 Task: Add an event with the title Interview with AmanA, date '2023/10/06', time 8:30 AM to 10:30 AMand add a description: Develop and implement strategies to minimize or eliminate identified risks. This may involve various approaches such as risk avoidance.Select event color  Tomato . Add location for the event as: Perth, Australia, logged in from the account softage.4@softage.netand send the event invitation to softage.8@softage.net and softage.9@softage.net. Set a reminder for the event Doesn't repeat
Action: Mouse moved to (95, 119)
Screenshot: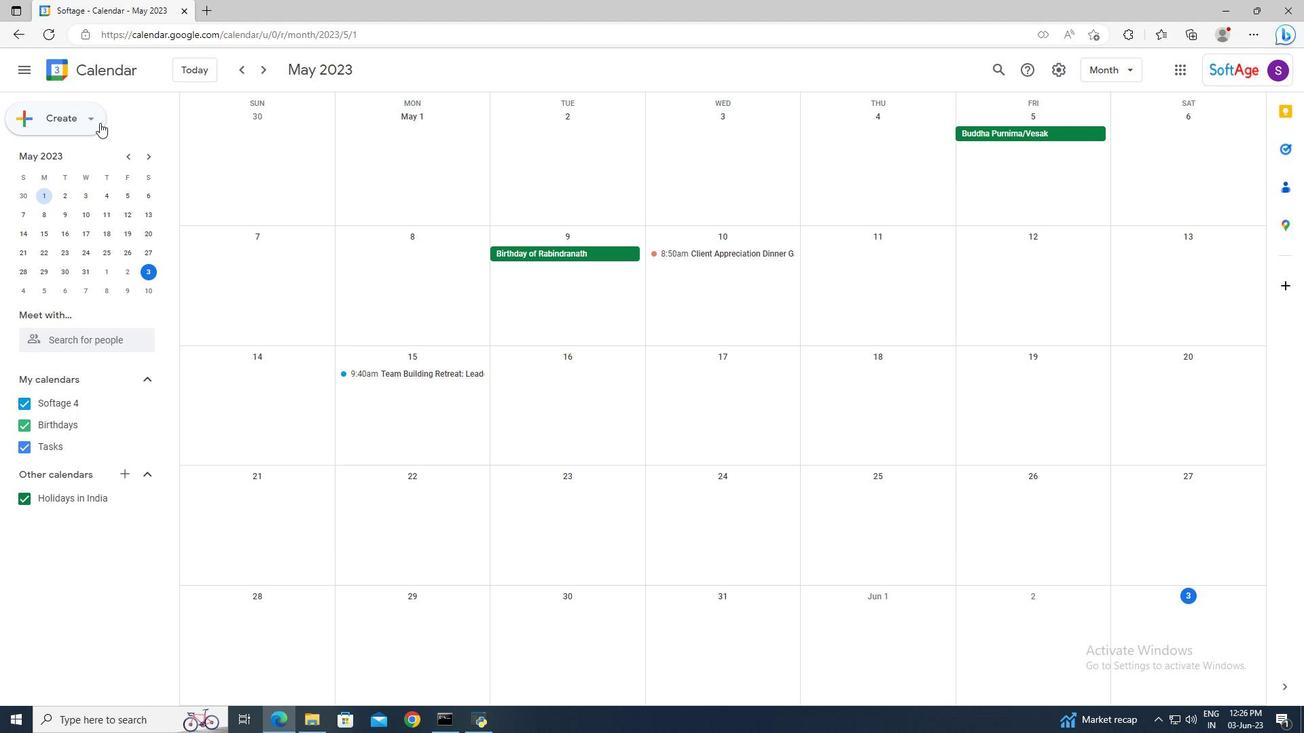 
Action: Mouse pressed left at (95, 119)
Screenshot: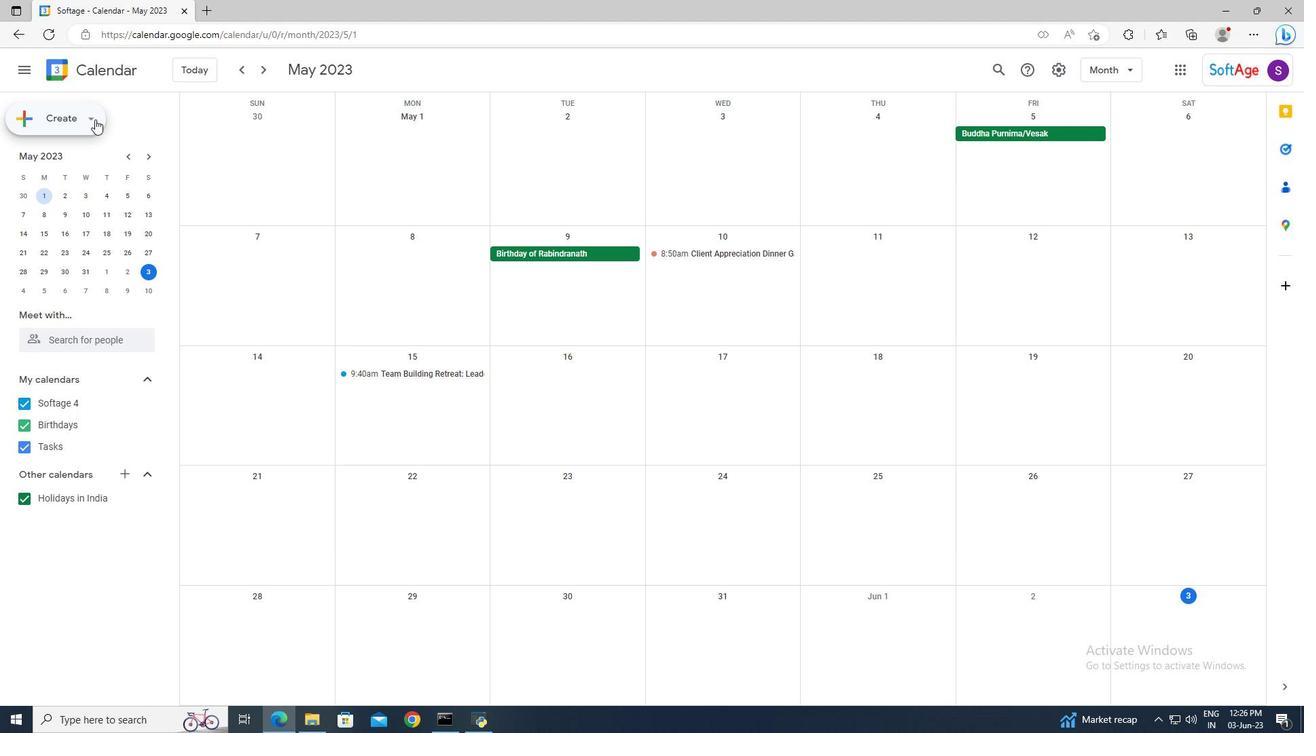 
Action: Mouse moved to (93, 150)
Screenshot: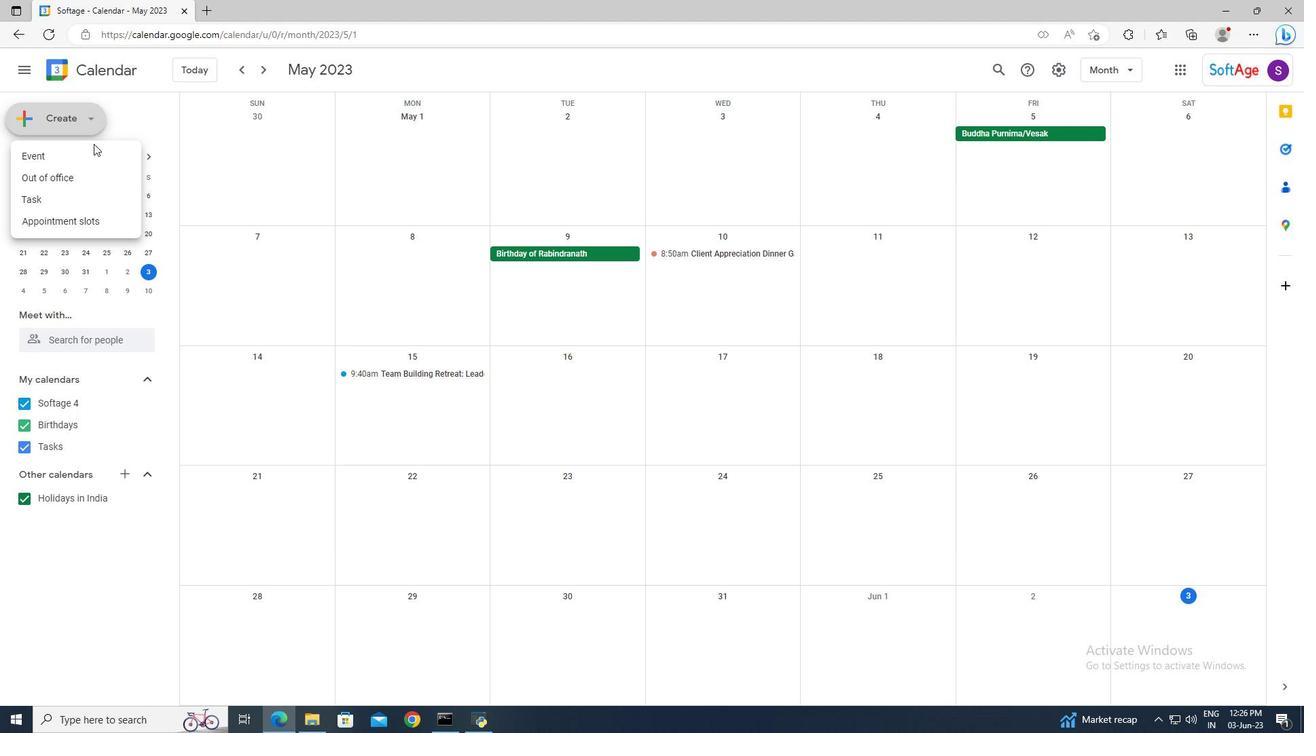 
Action: Mouse pressed left at (93, 150)
Screenshot: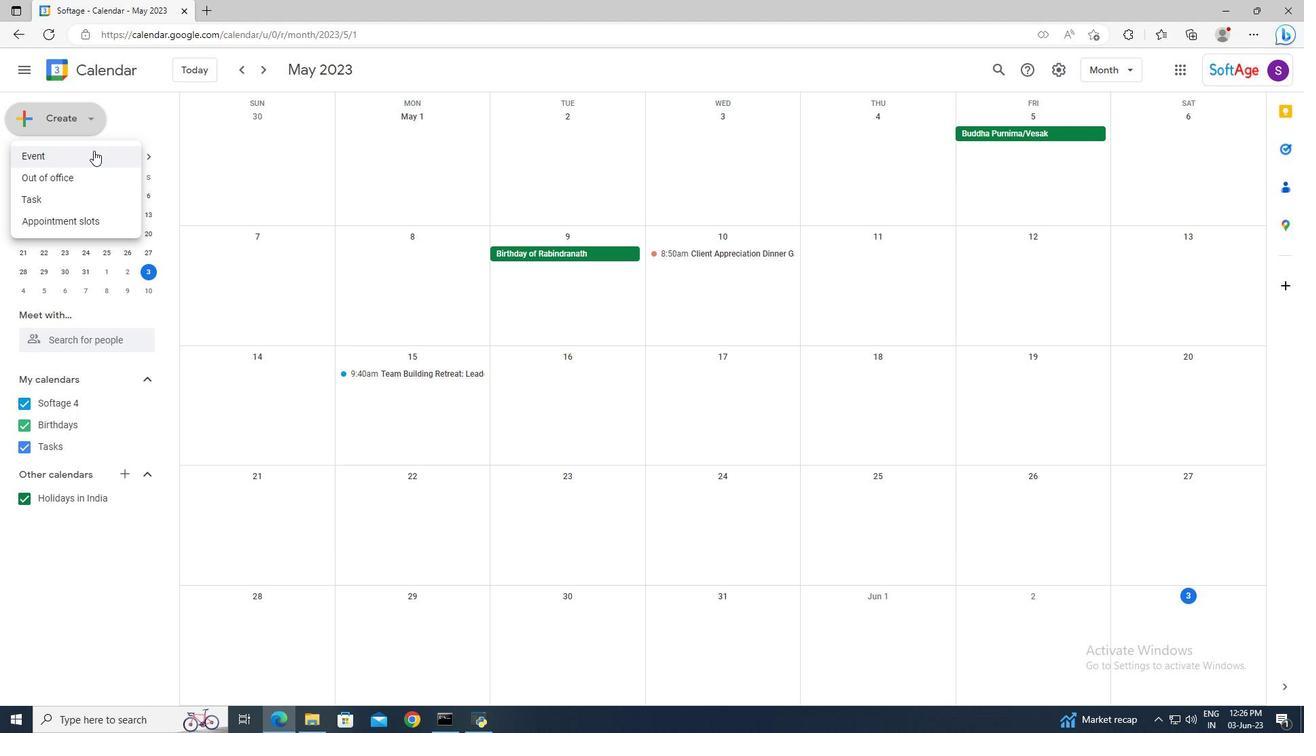 
Action: Mouse moved to (217, 460)
Screenshot: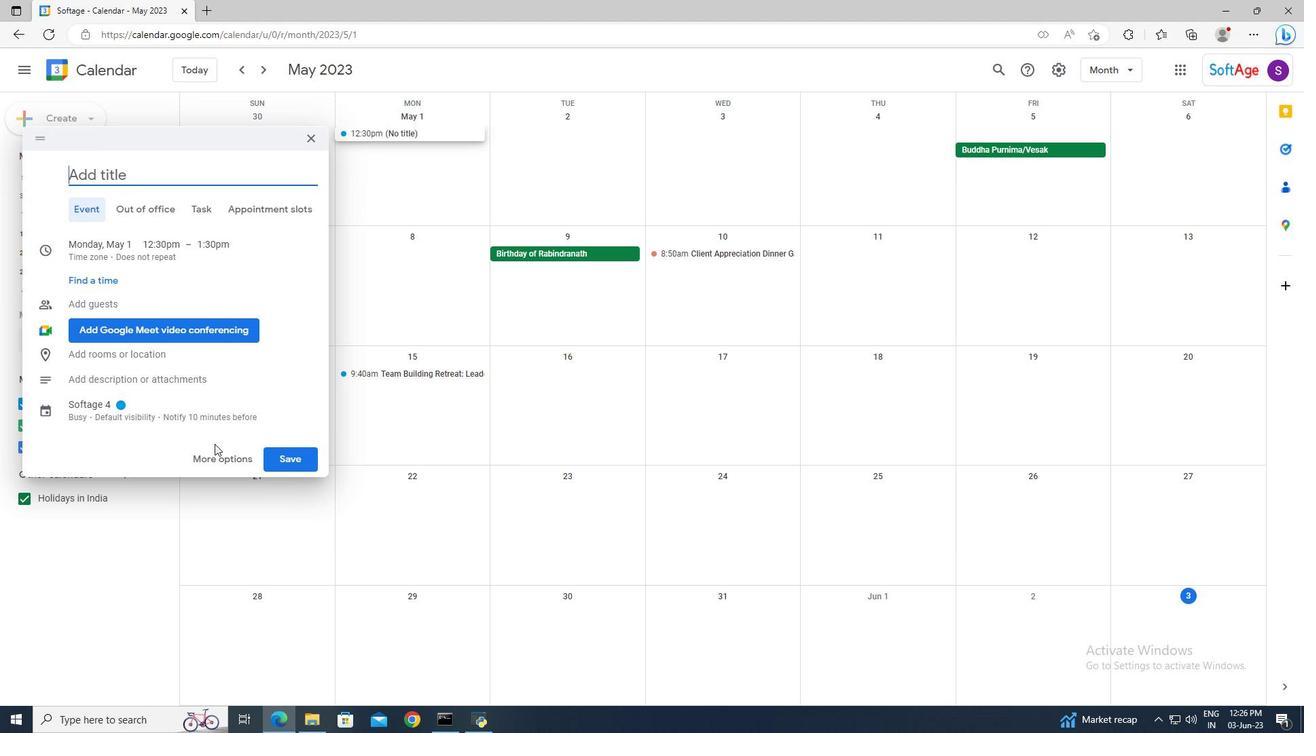 
Action: Mouse pressed left at (217, 460)
Screenshot: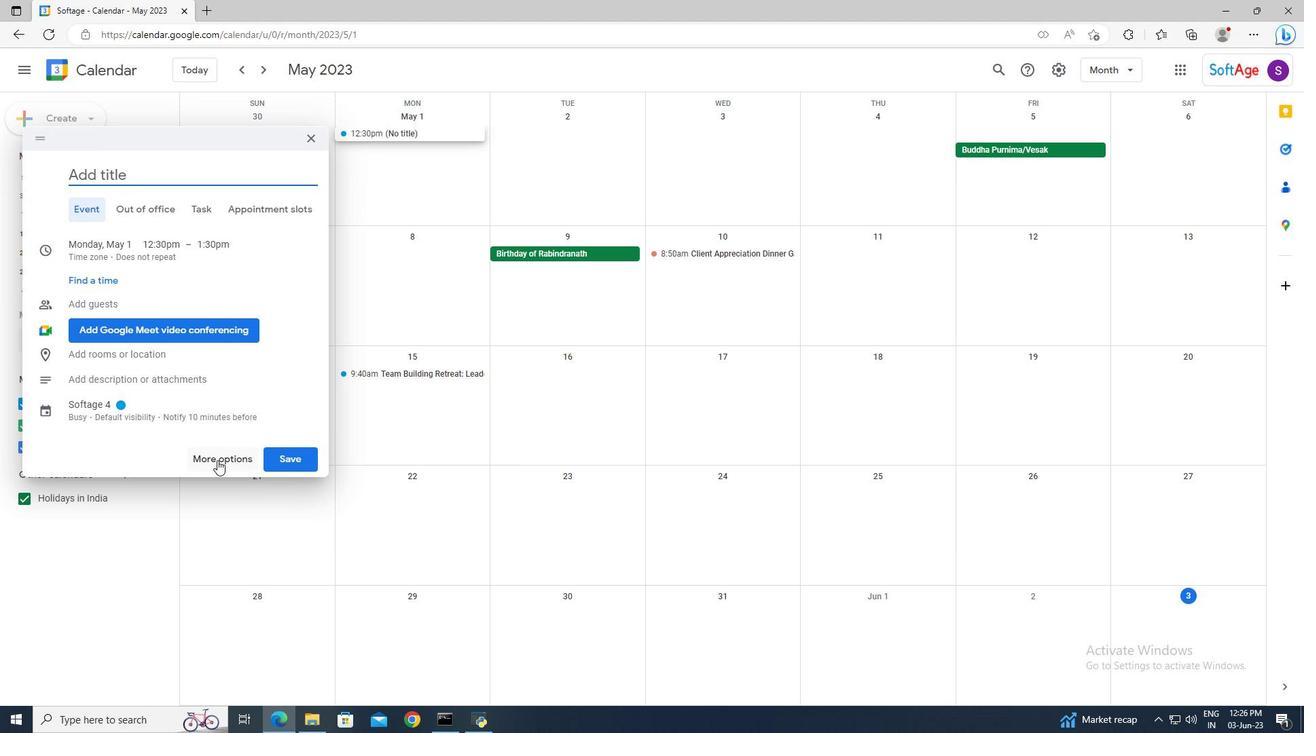 
Action: Mouse moved to (180, 76)
Screenshot: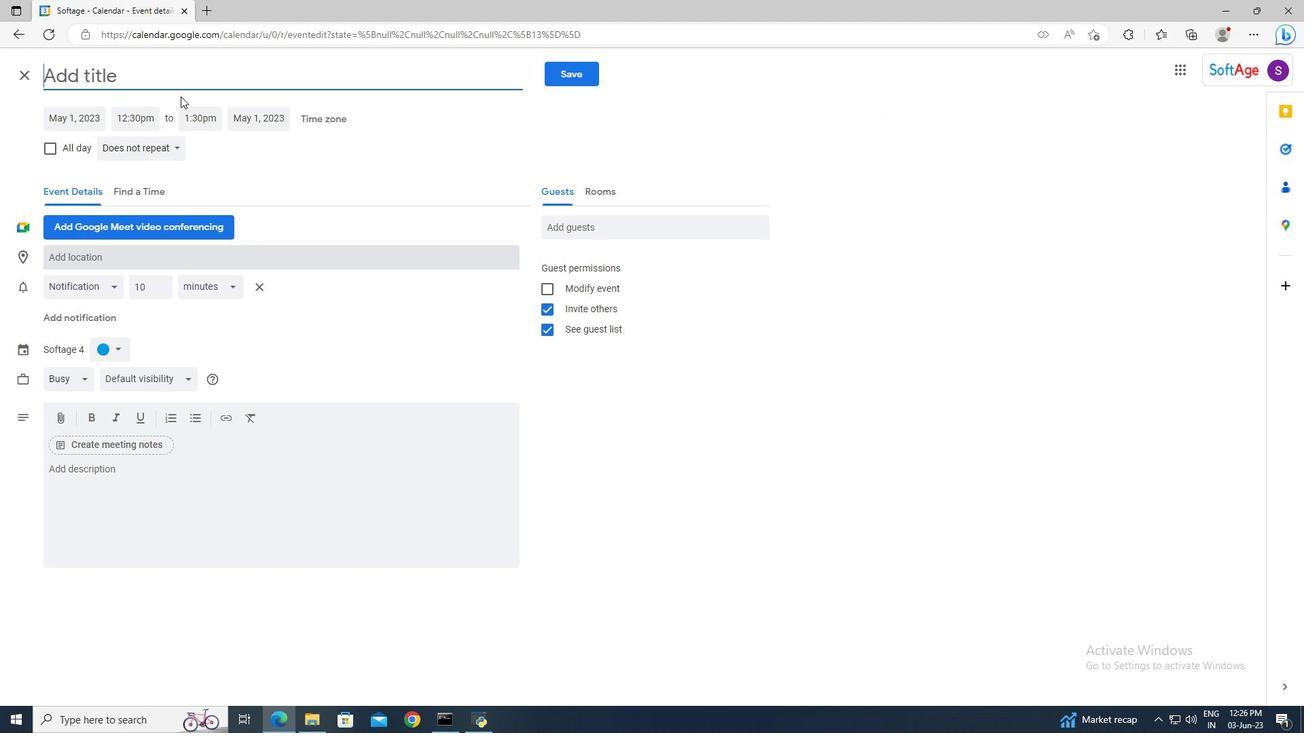 
Action: Mouse pressed left at (180, 76)
Screenshot: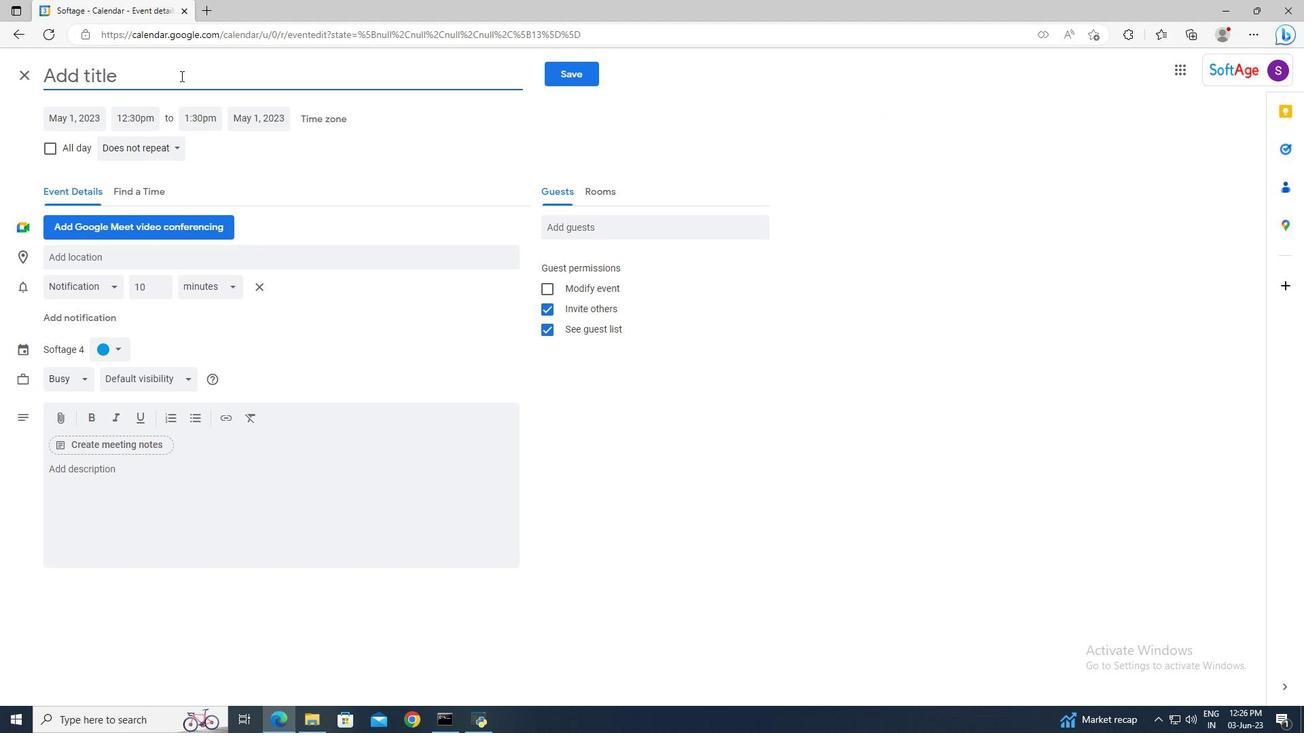 
Action: Key pressed <Key.shift>Interview<Key.space>with<Key.space><Key.shift>Aman<Key.shift>A
Screenshot: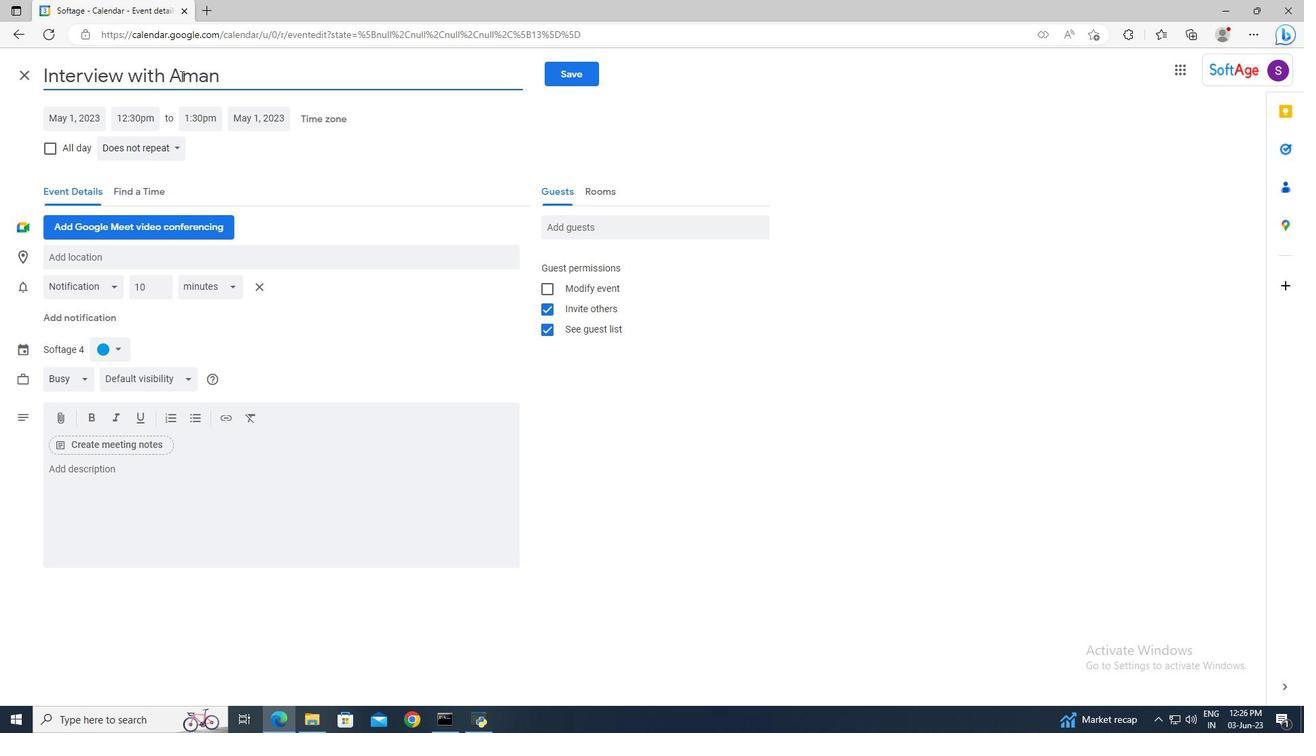 
Action: Mouse moved to (94, 120)
Screenshot: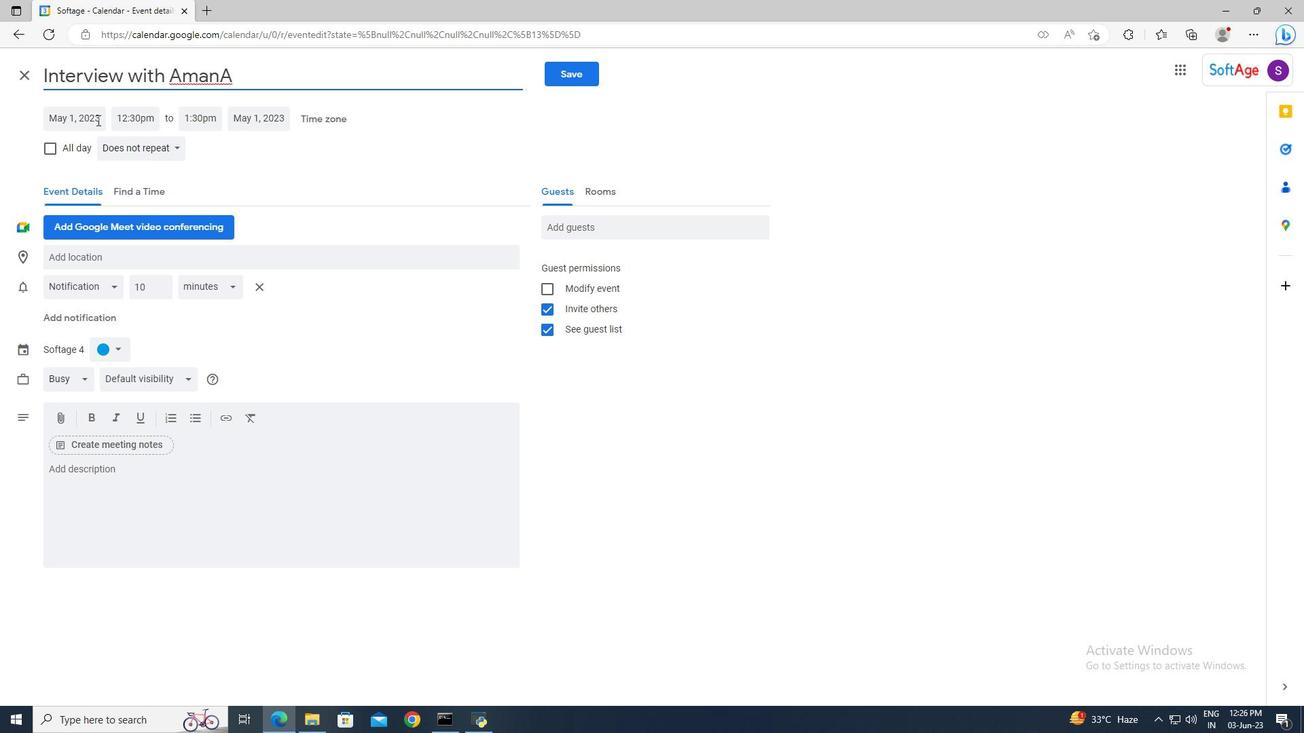 
Action: Mouse pressed left at (94, 120)
Screenshot: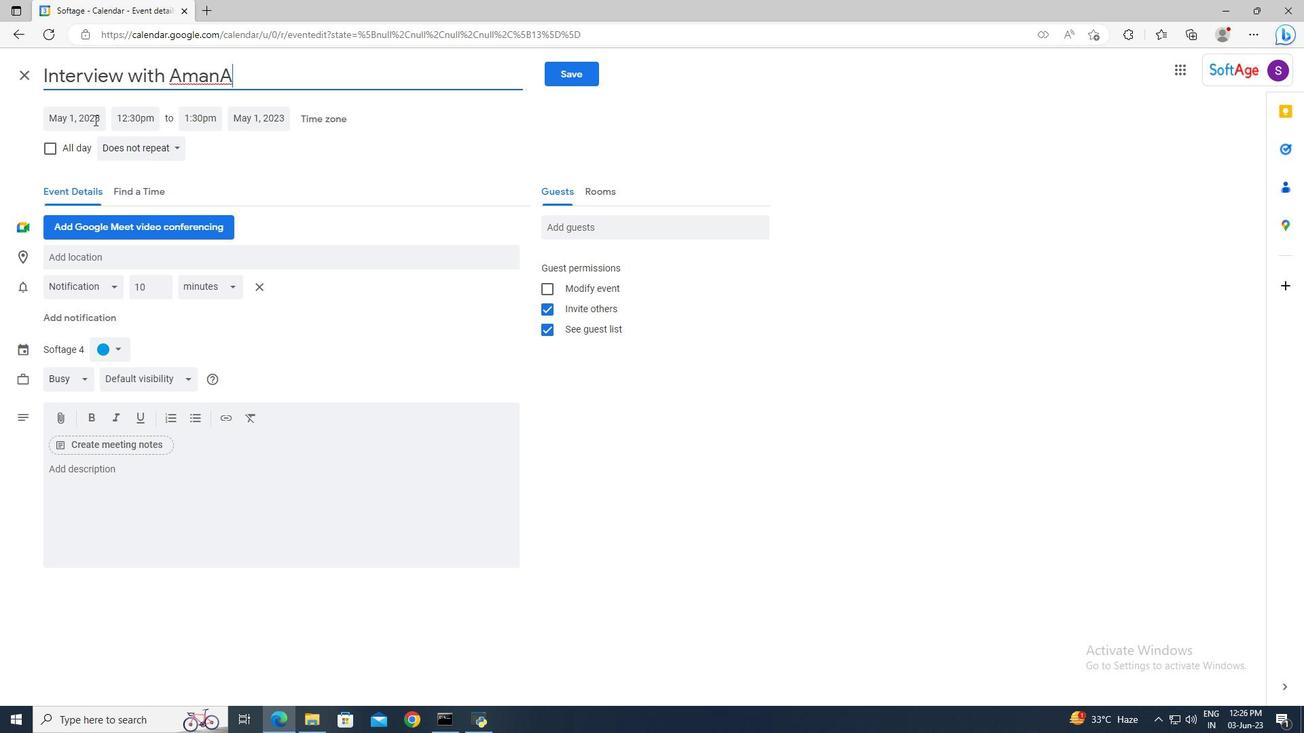 
Action: Mouse moved to (218, 147)
Screenshot: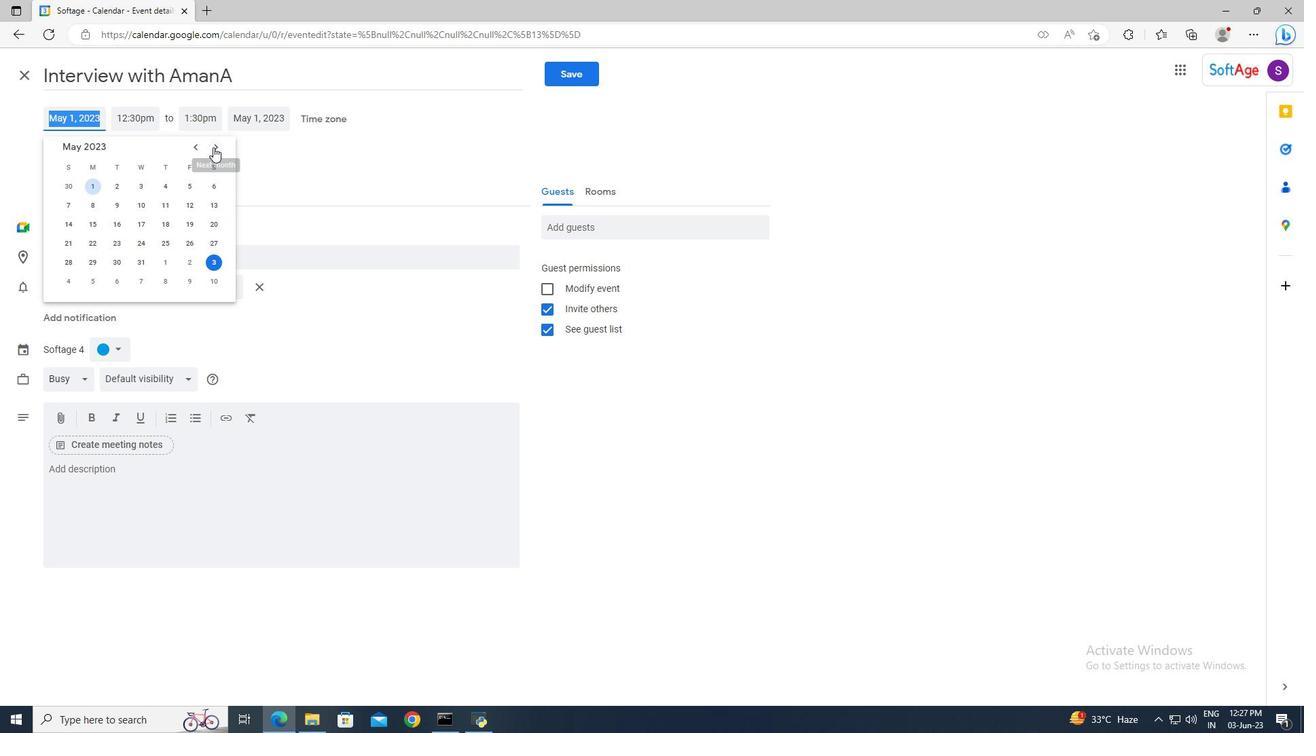
Action: Mouse pressed left at (218, 147)
Screenshot: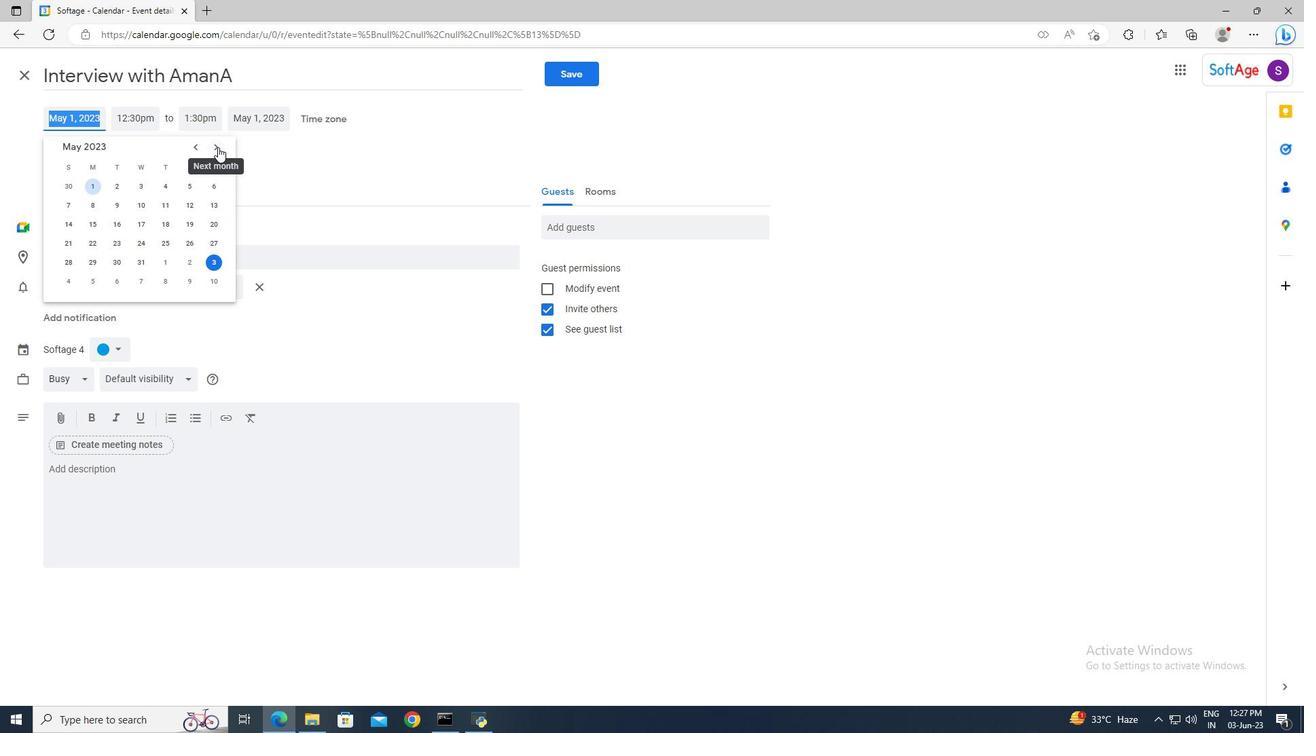 
Action: Mouse pressed left at (218, 147)
Screenshot: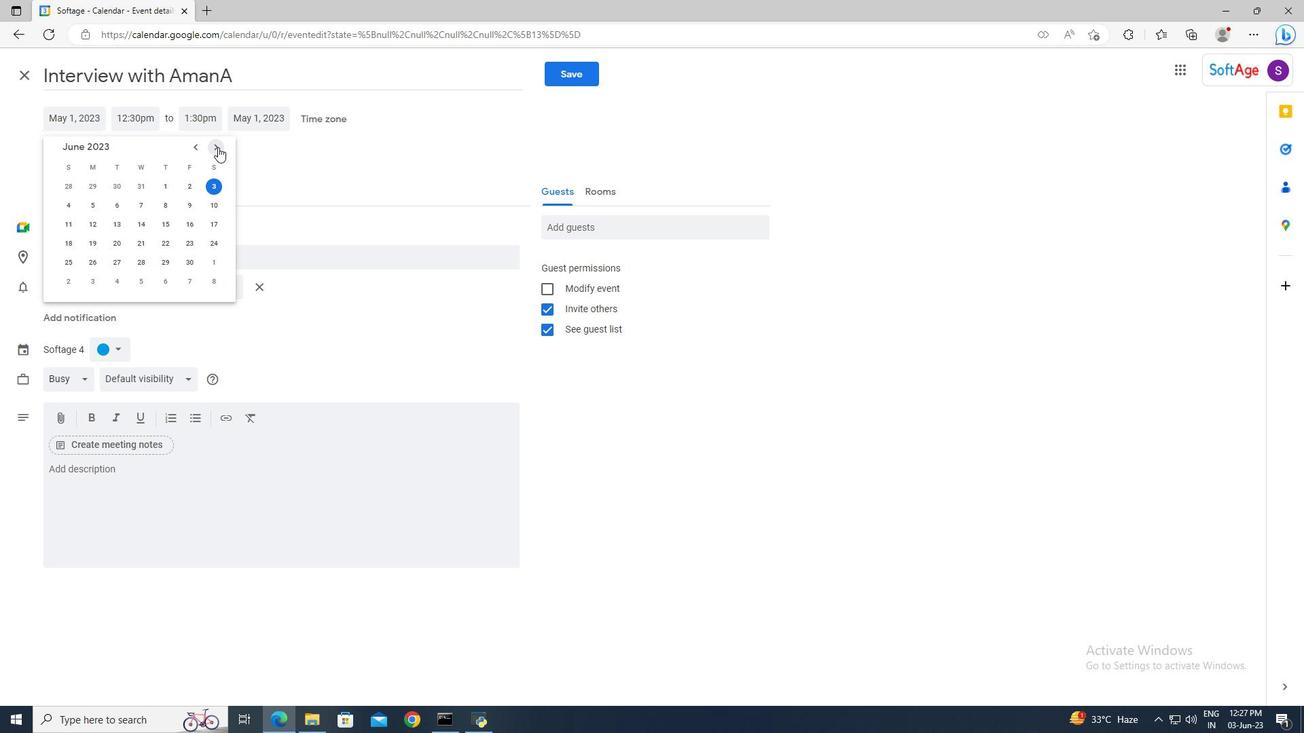 
Action: Mouse pressed left at (218, 147)
Screenshot: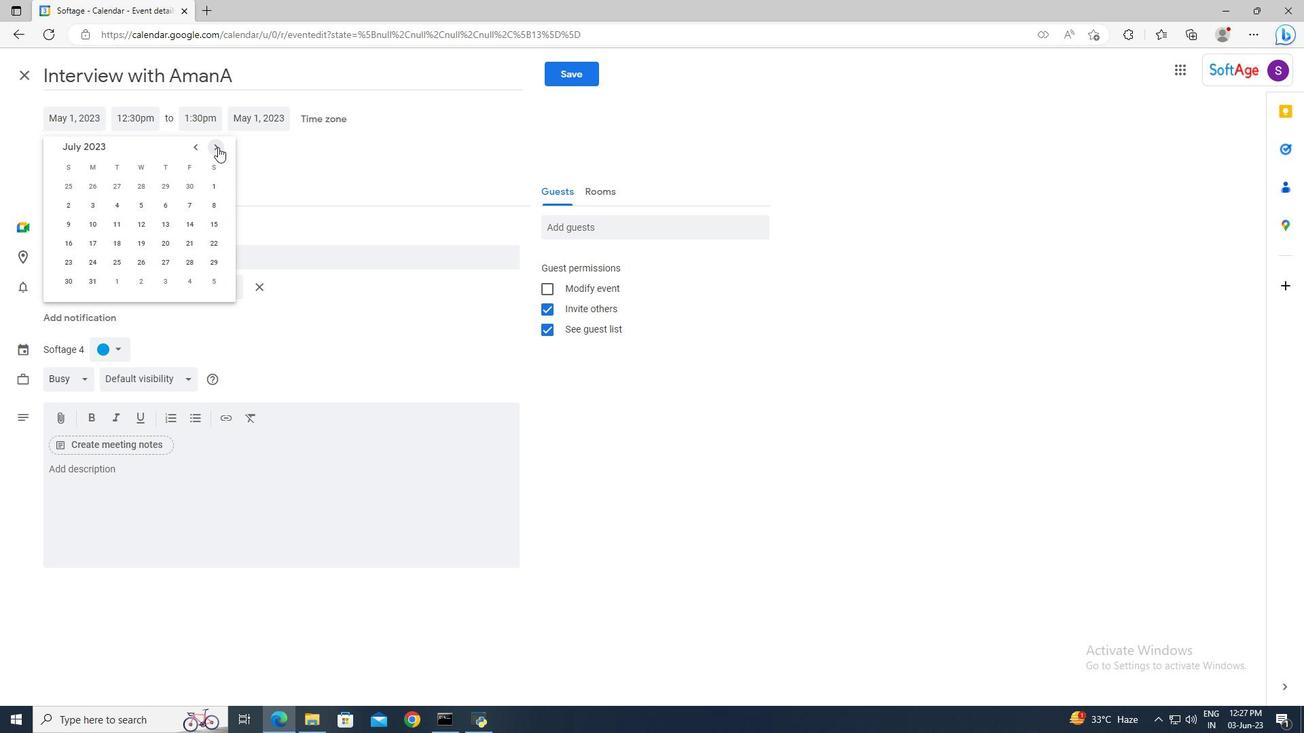 
Action: Mouse pressed left at (218, 147)
Screenshot: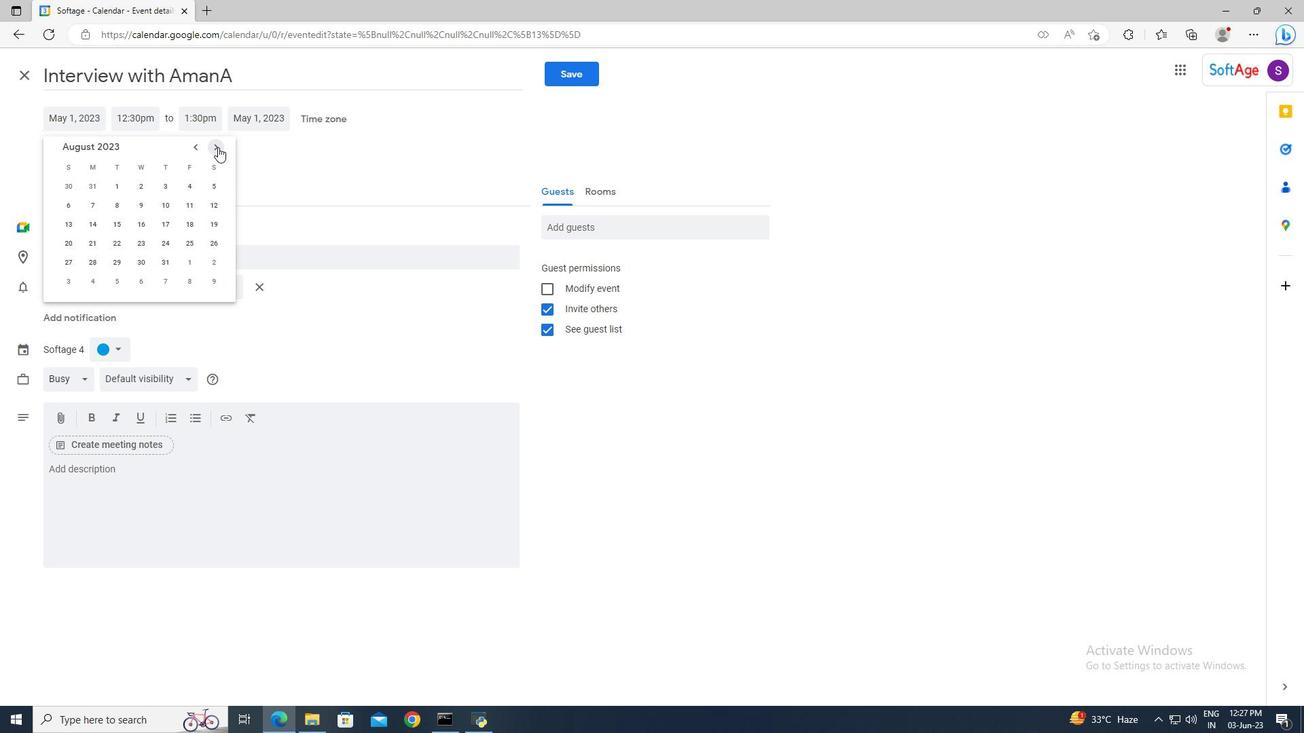 
Action: Mouse pressed left at (218, 147)
Screenshot: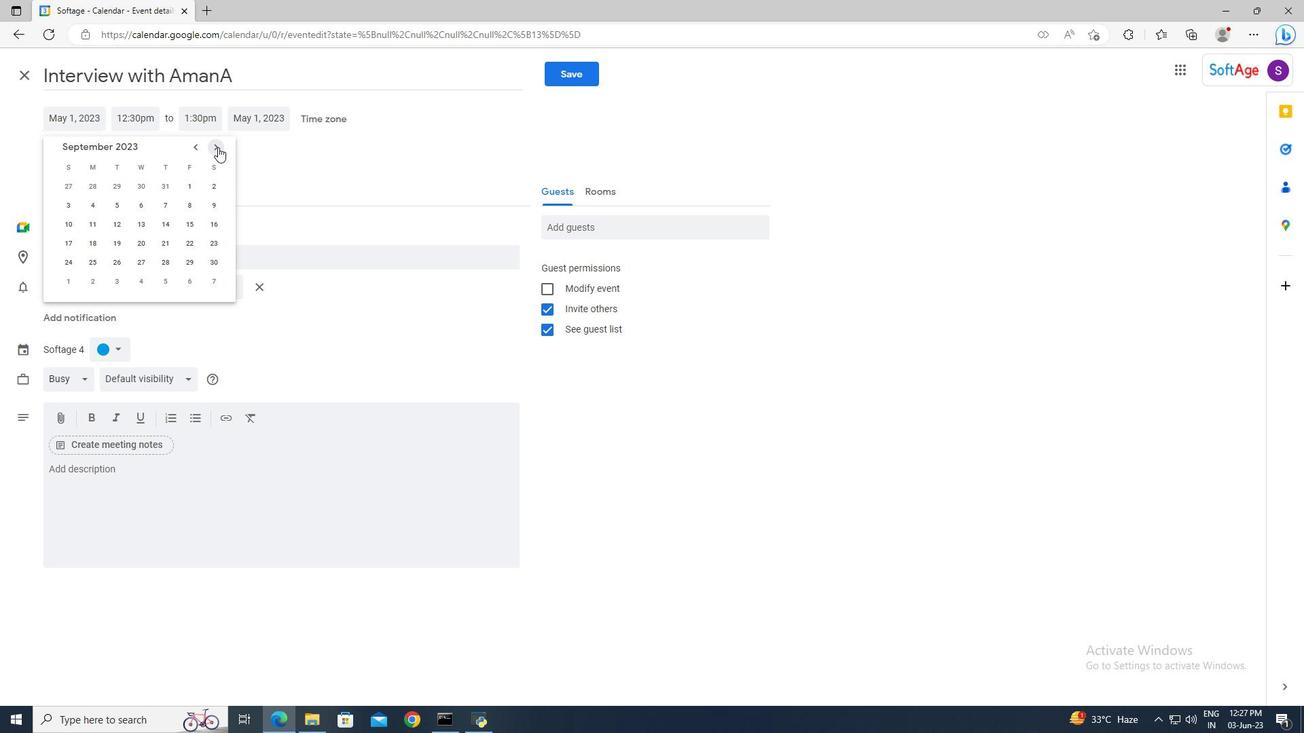 
Action: Mouse moved to (192, 182)
Screenshot: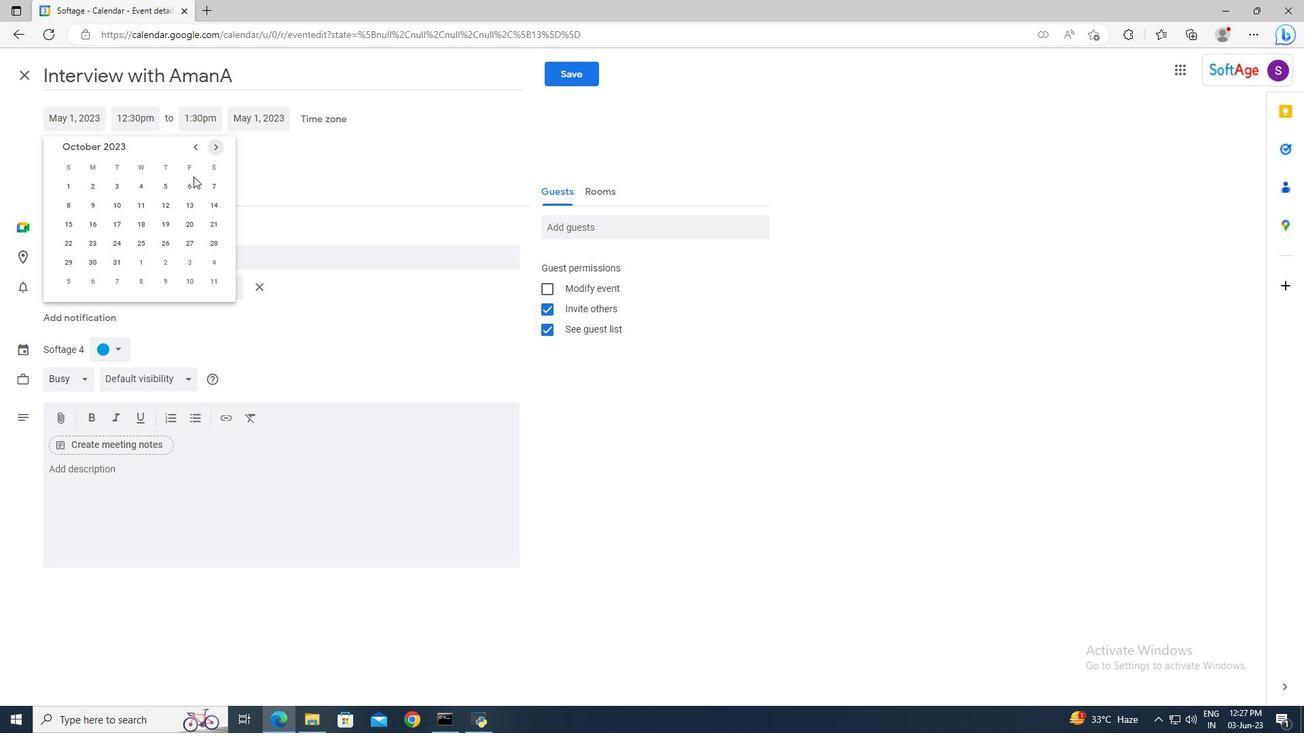 
Action: Mouse pressed left at (192, 182)
Screenshot: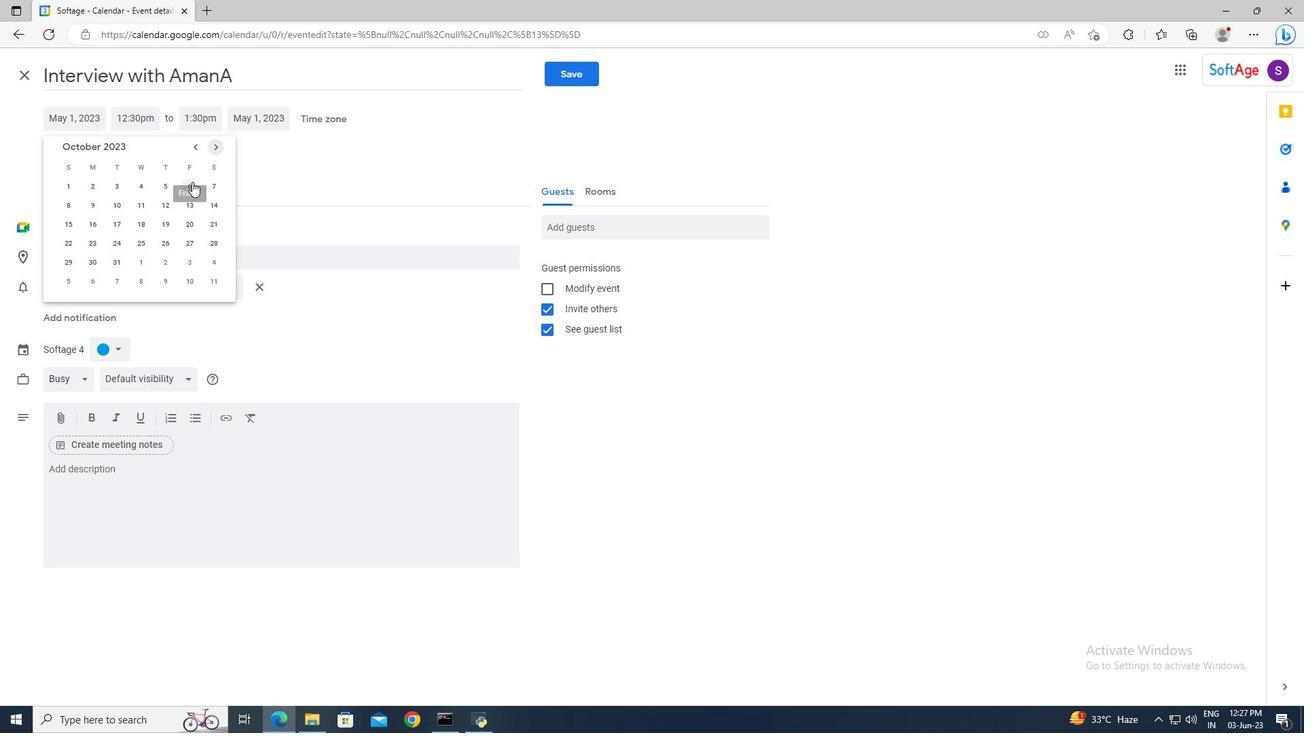 
Action: Mouse moved to (141, 116)
Screenshot: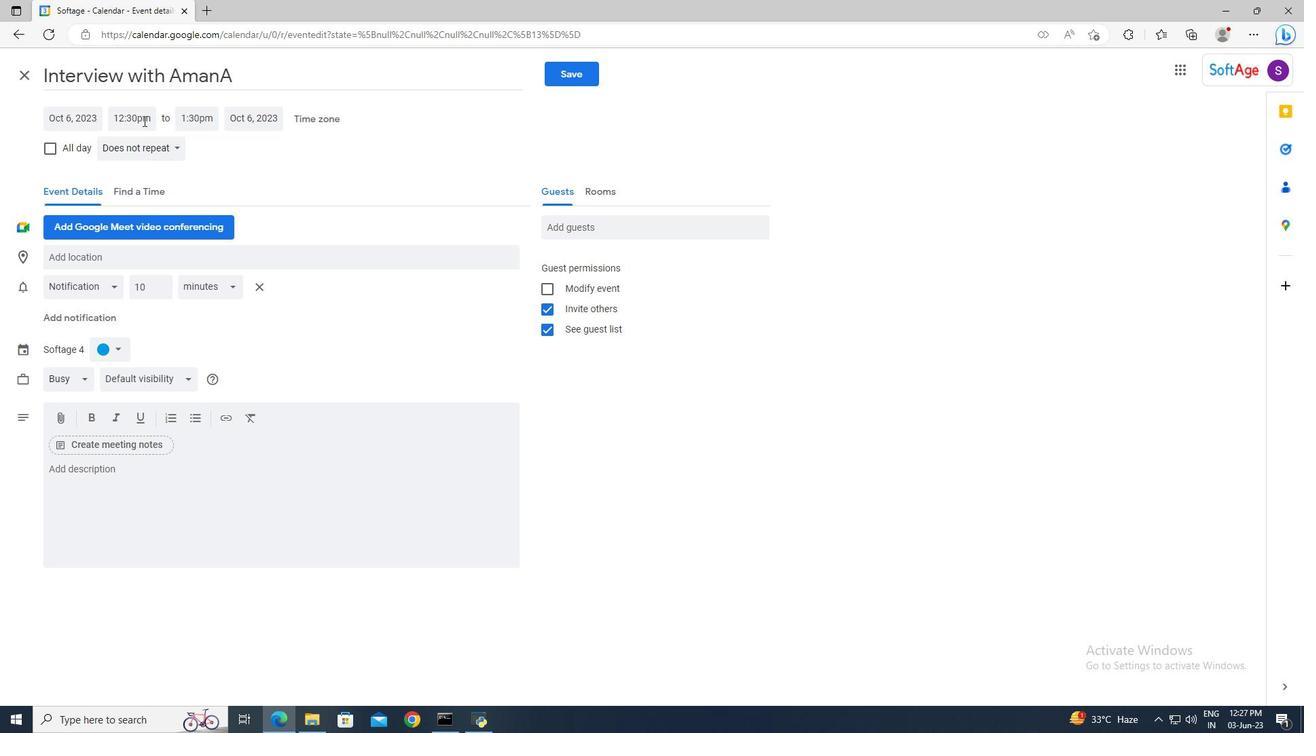 
Action: Mouse pressed left at (141, 116)
Screenshot: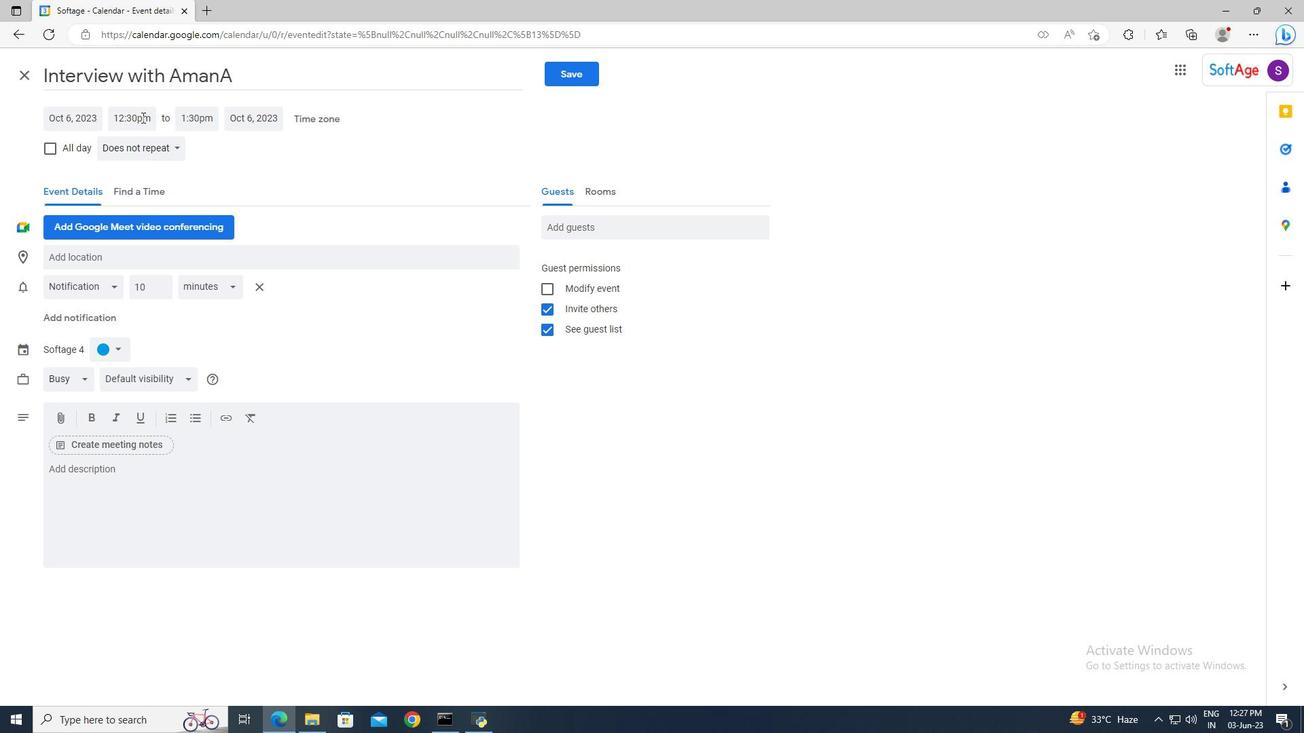 
Action: Key pressed 8<Key.shift>:30am<Key.enter><Key.tab>10<Key.shift>:30<Key.enter>
Screenshot: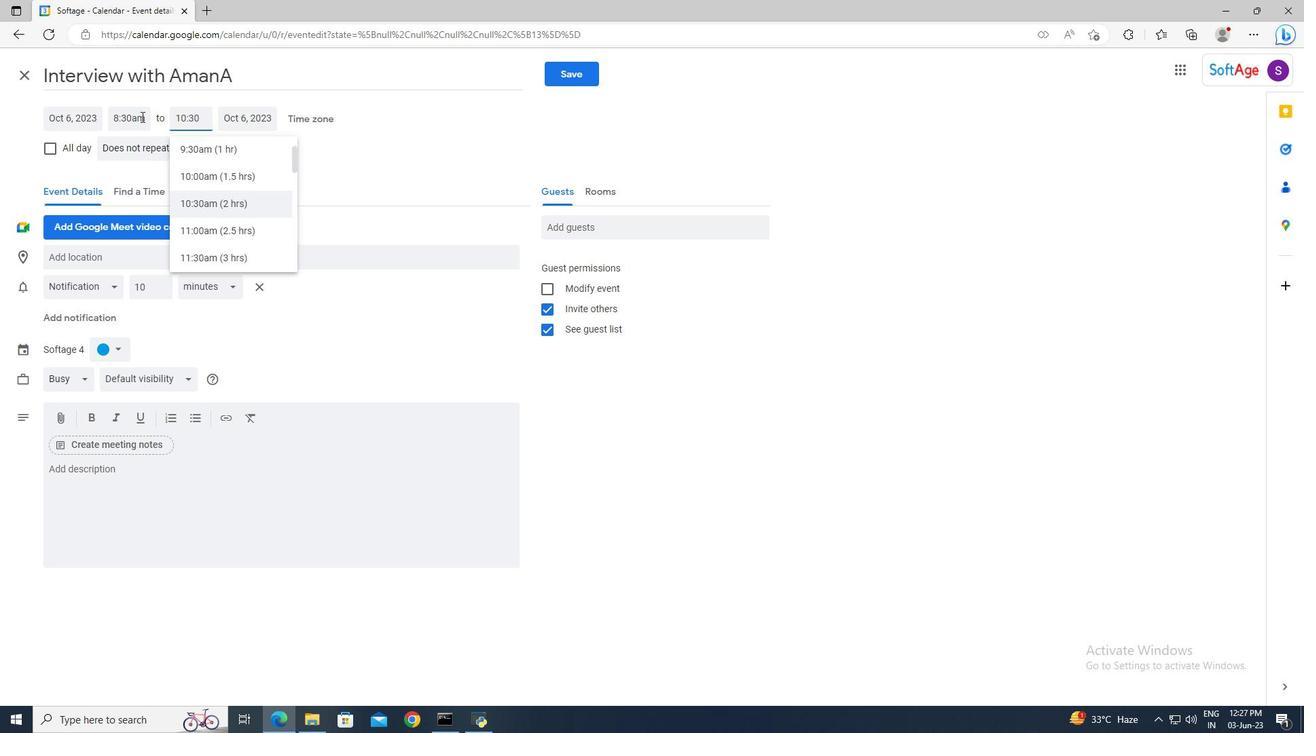 
Action: Mouse moved to (147, 475)
Screenshot: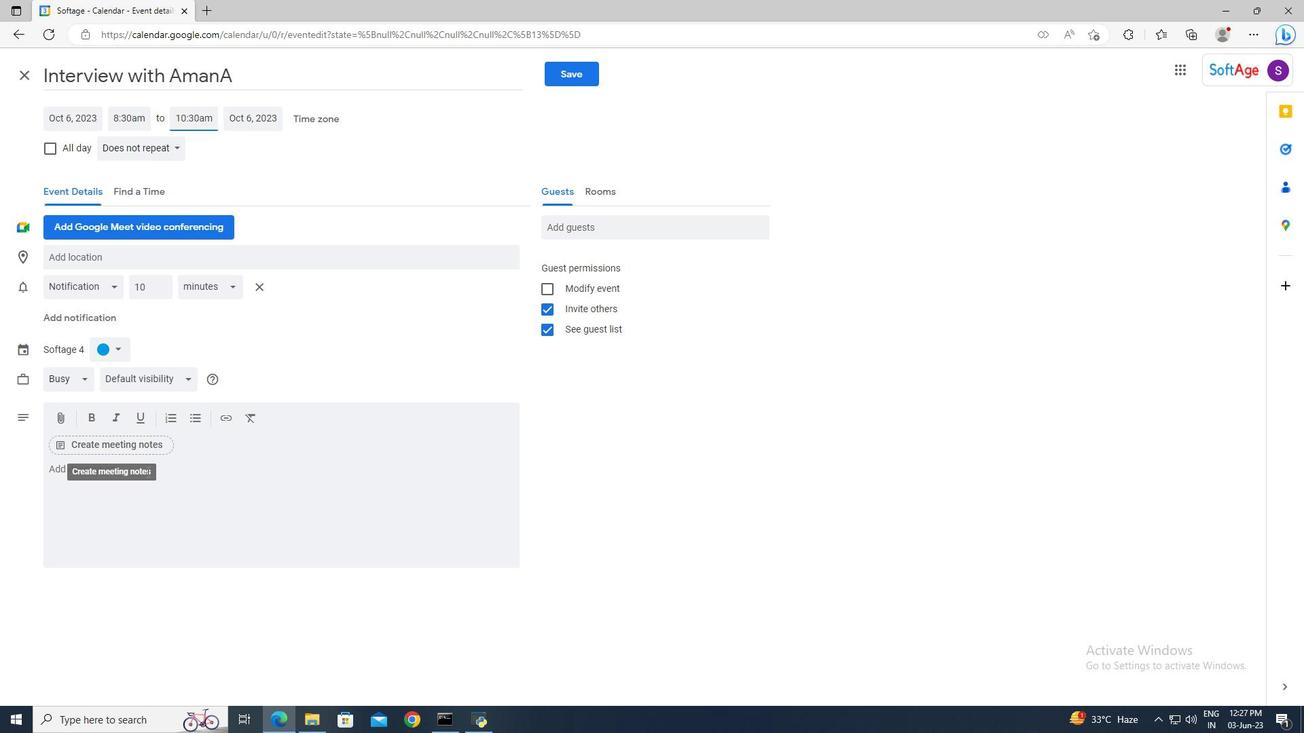 
Action: Mouse pressed left at (147, 475)
Screenshot: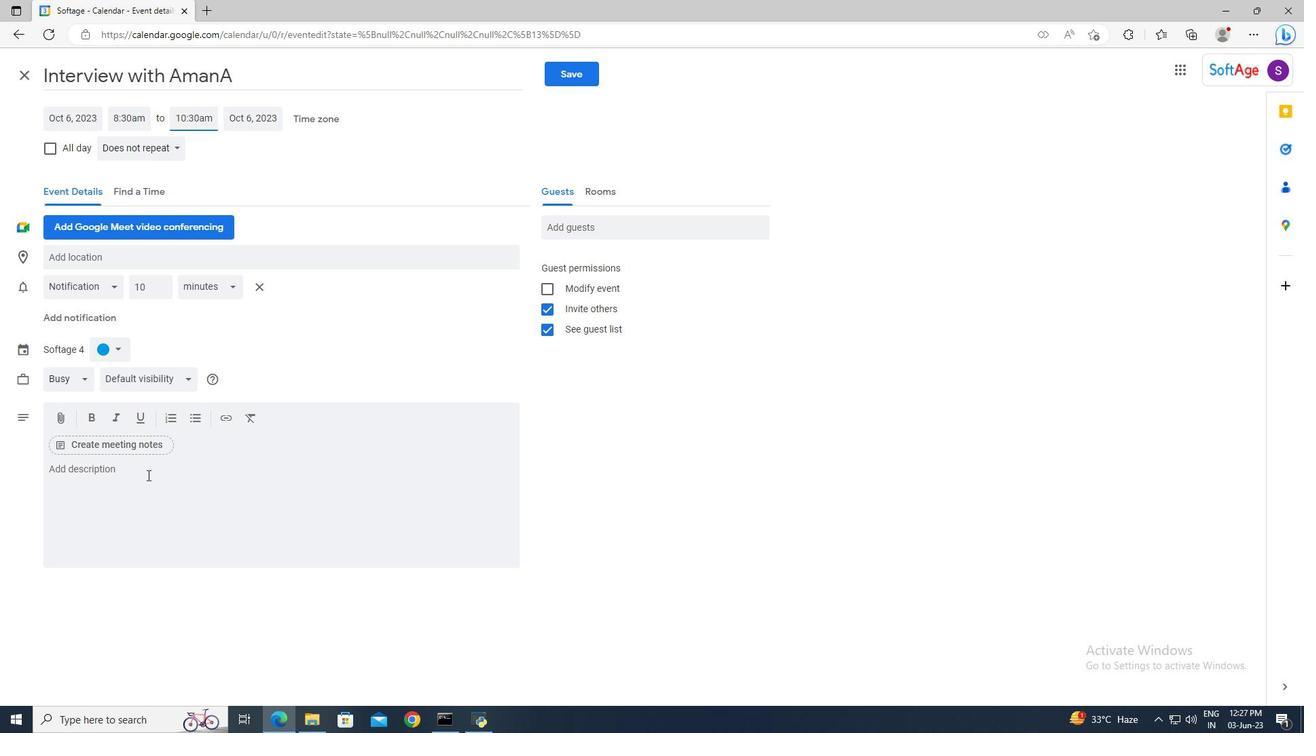 
Action: Key pressed <Key.shift>Develop<Key.space>and<Key.space>implement<Key.space>strategies<Key.space>to<Key.space>minimize<Key.space>or<Key.space>eliminate<Key.space>identified<Key.space>risks.<Key.space><Key.shift>This<Key.space>may<Key.space>involve<Key.space>various<Key.space>approaches<Key.space>such<Key.space>as<Key.space>risk<Key.space>avoidance.
Screenshot: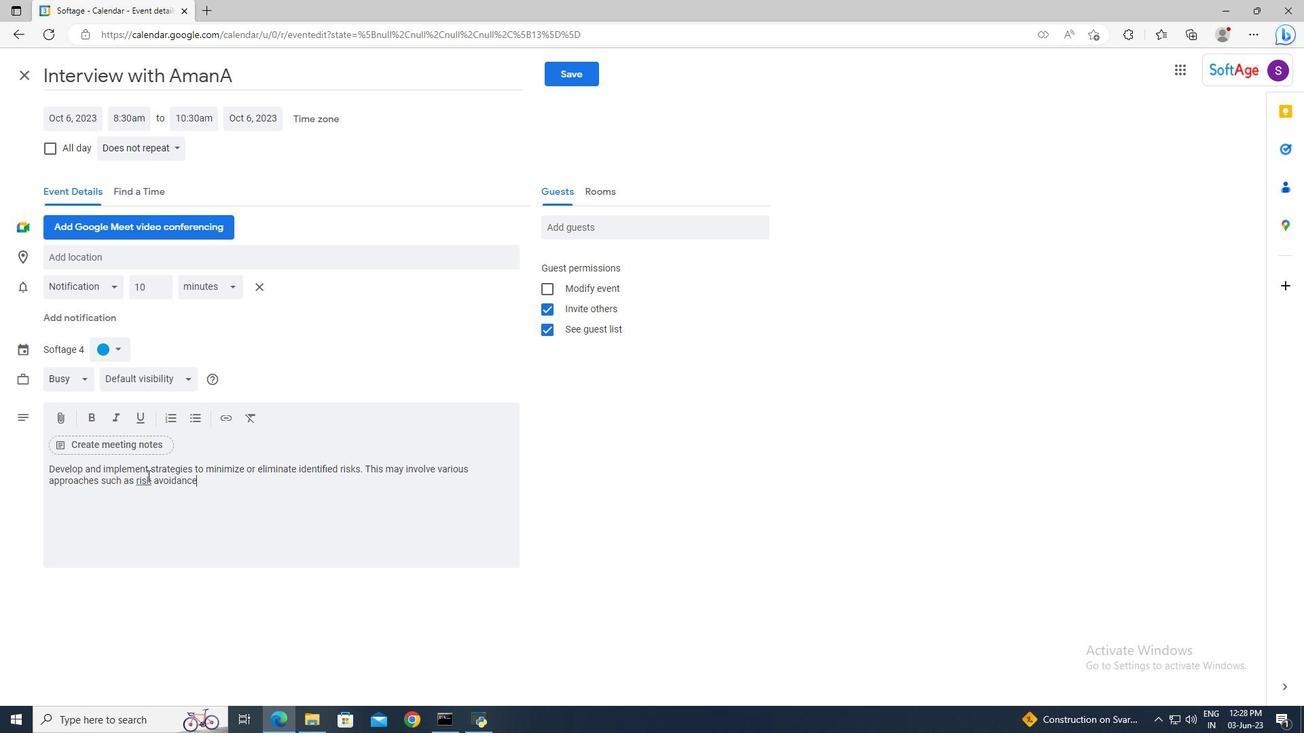 
Action: Mouse moved to (110, 351)
Screenshot: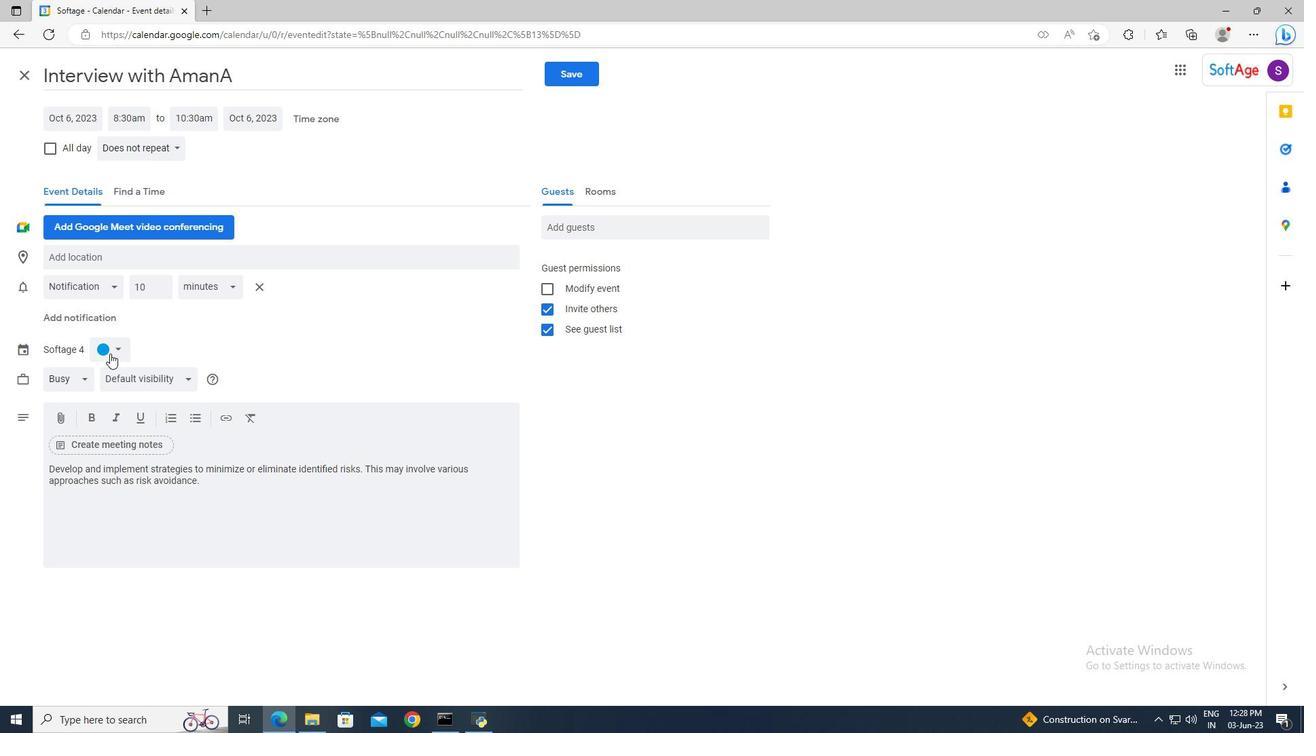 
Action: Mouse pressed left at (110, 351)
Screenshot: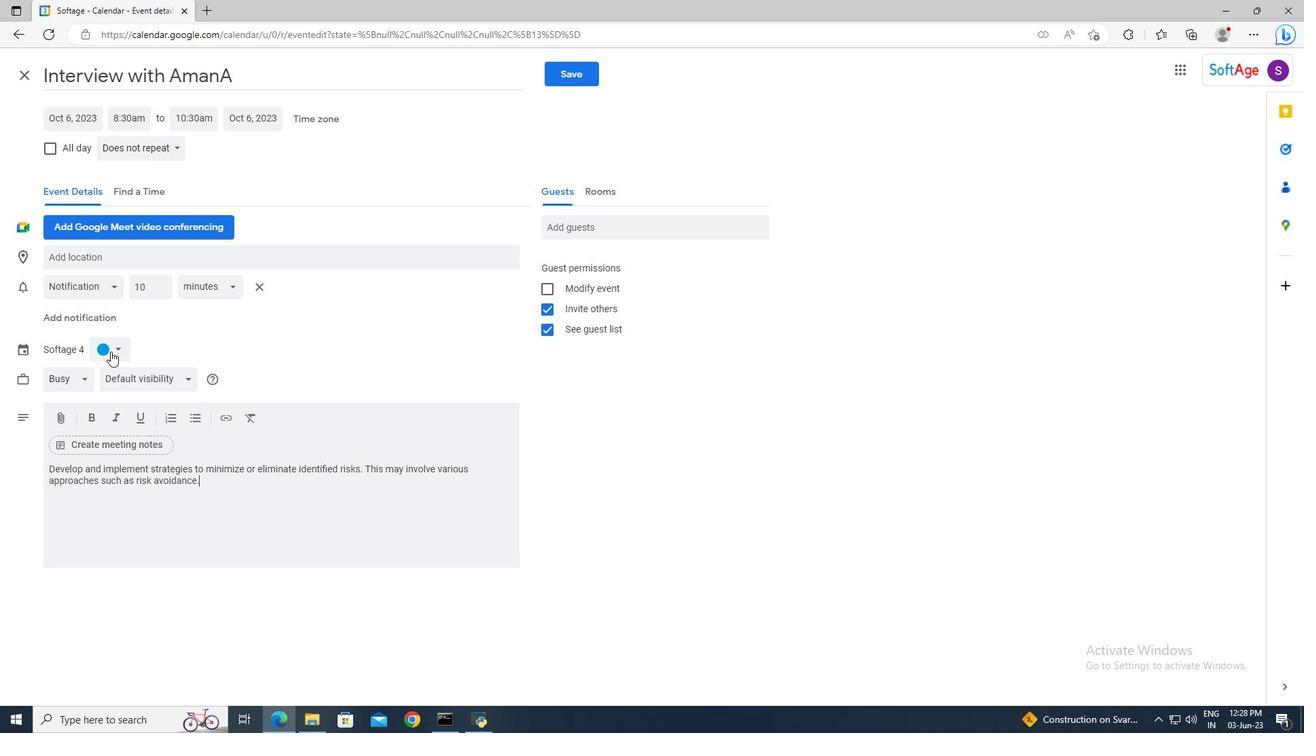 
Action: Mouse moved to (103, 349)
Screenshot: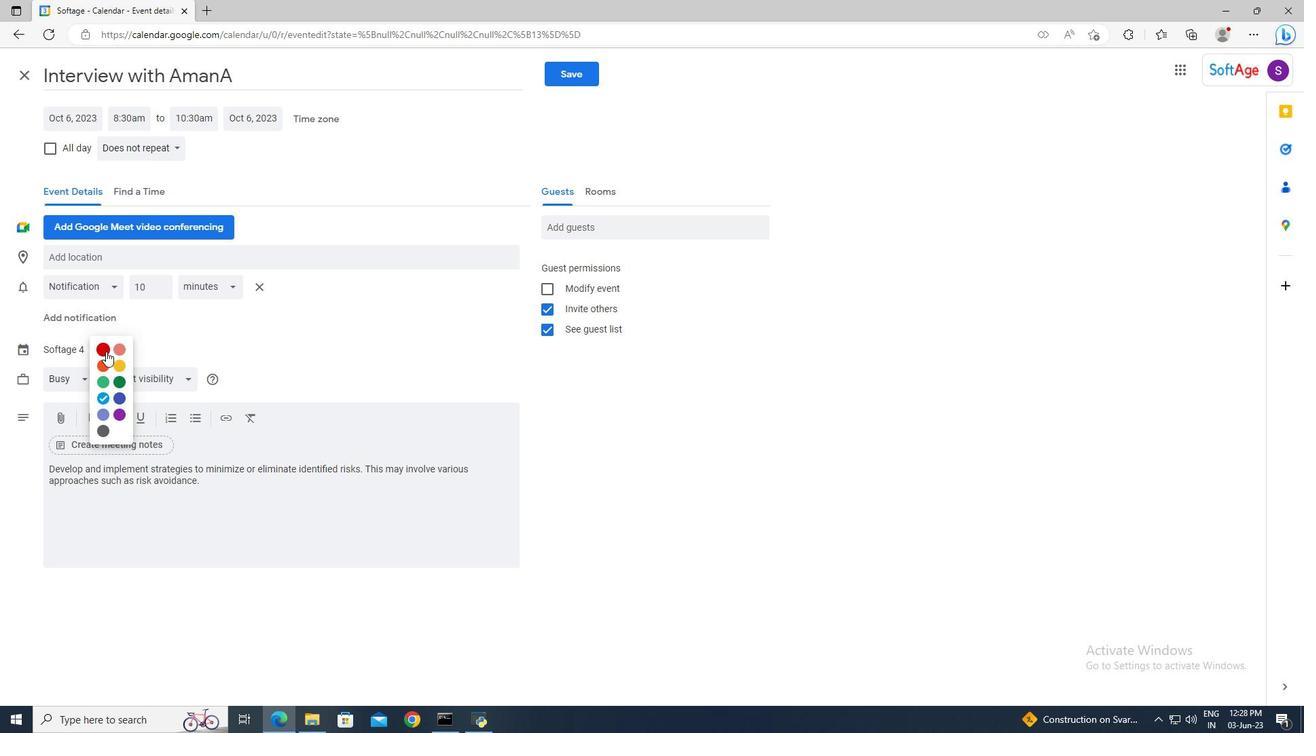 
Action: Mouse pressed left at (103, 349)
Screenshot: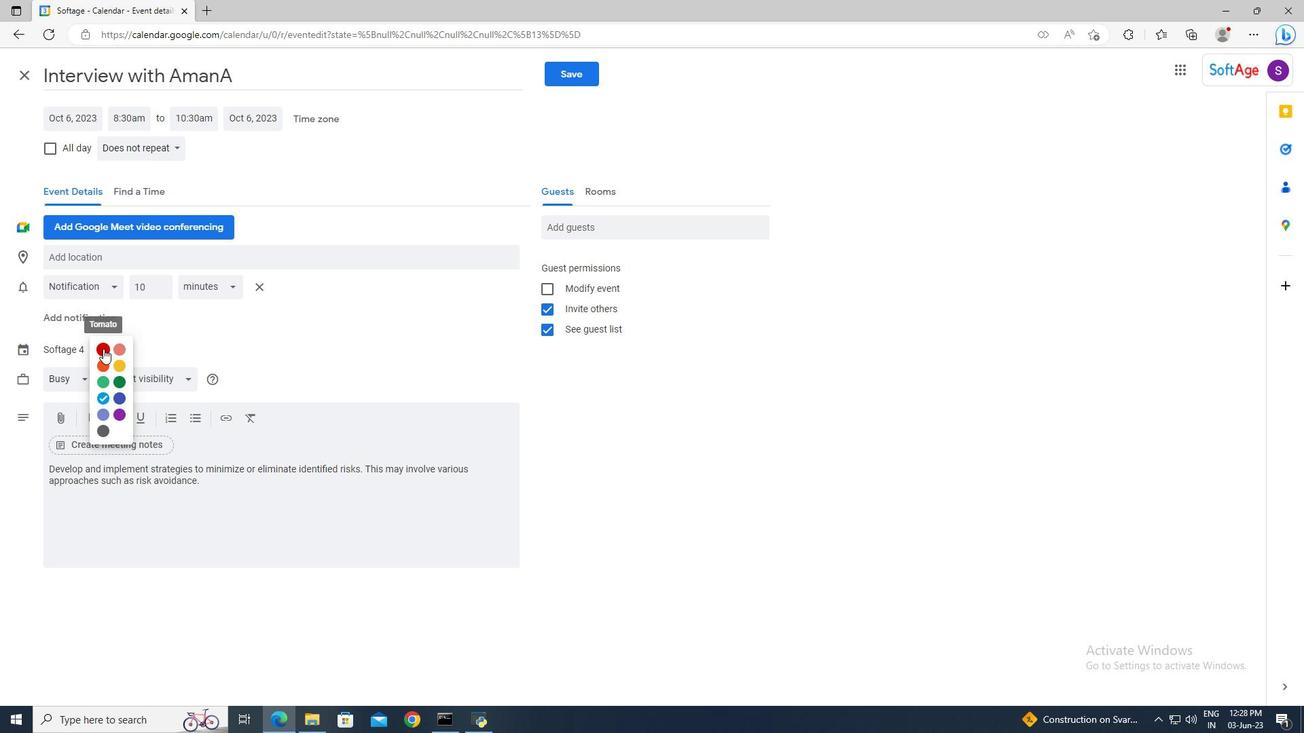 
Action: Mouse moved to (104, 260)
Screenshot: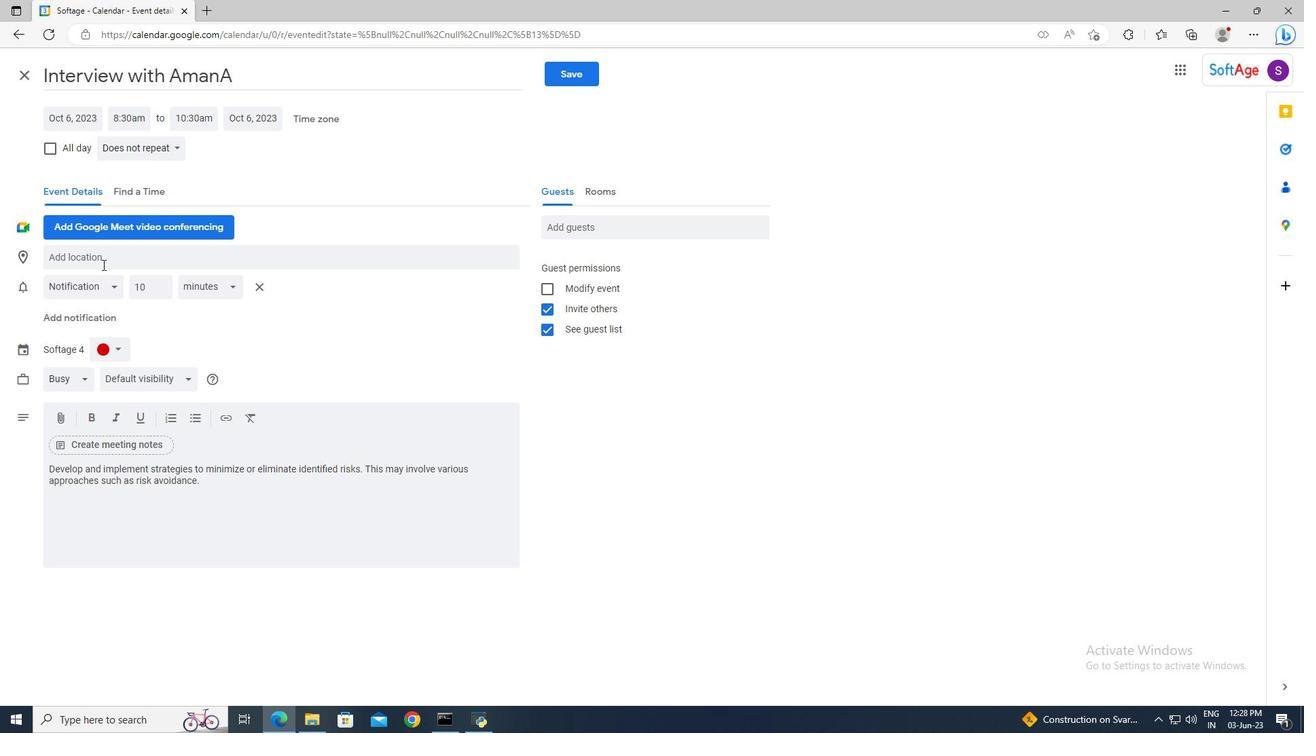 
Action: Mouse pressed left at (104, 260)
Screenshot: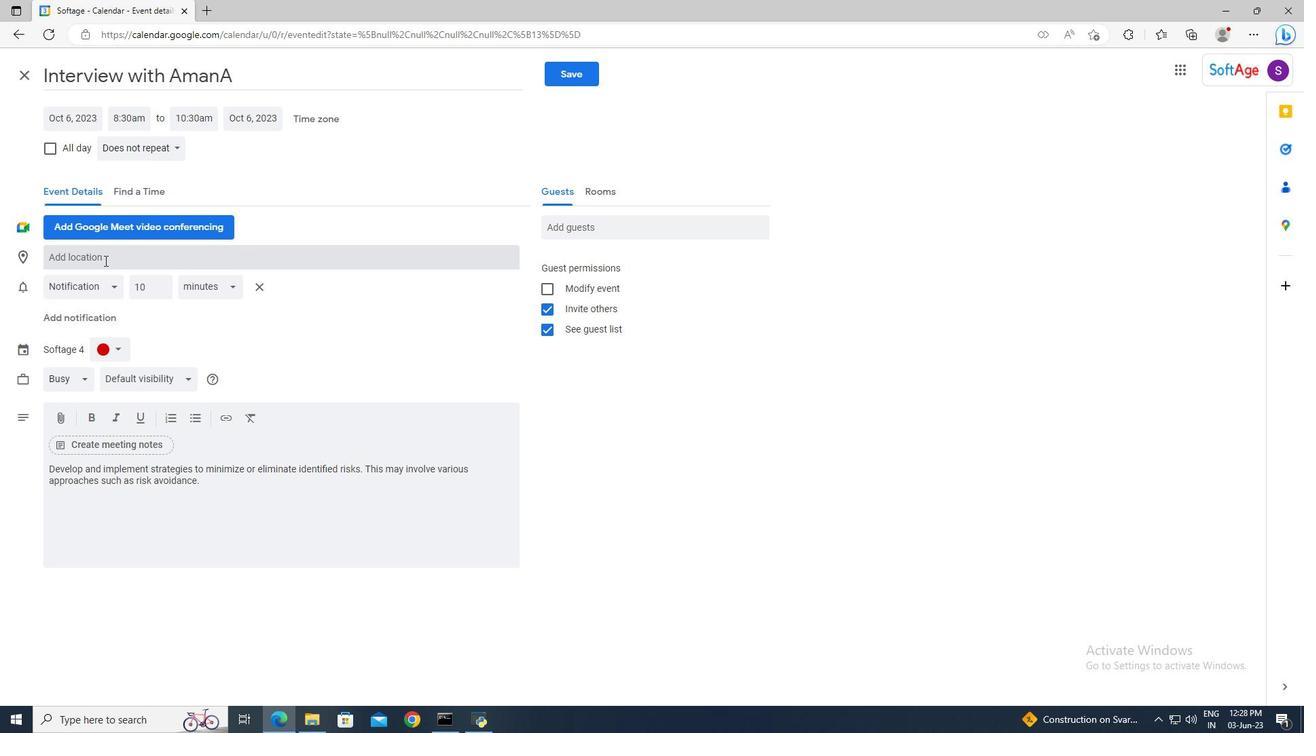 
Action: Key pressed <Key.shift>Perth,<Key.space><Key.shift_r>Australia
Screenshot: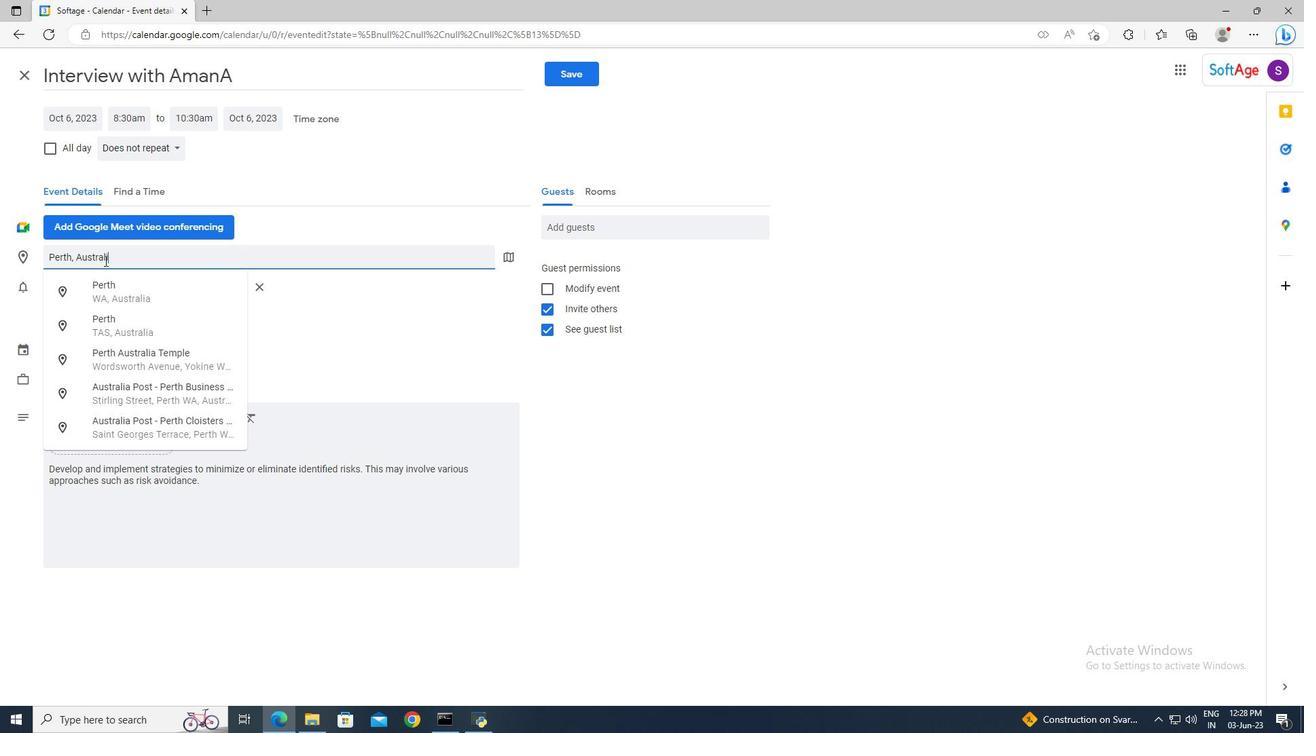 
Action: Mouse moved to (121, 289)
Screenshot: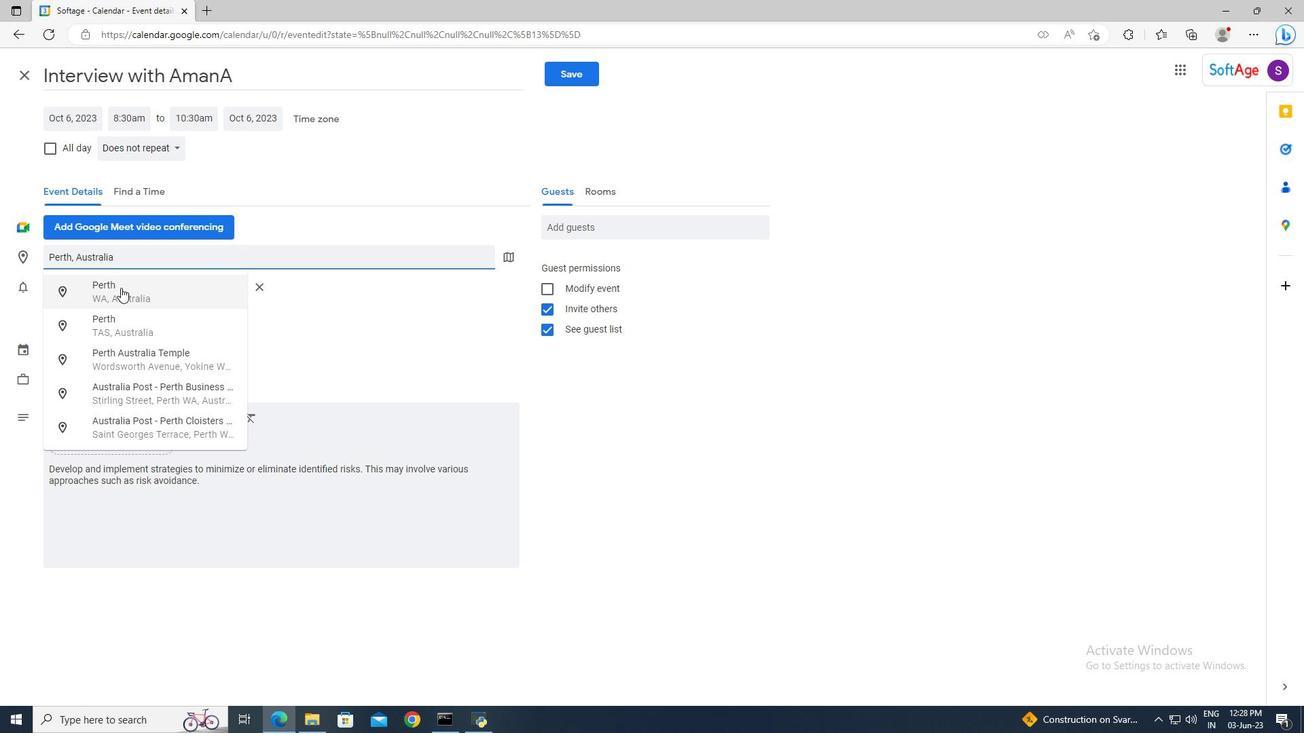 
Action: Mouse pressed left at (121, 289)
Screenshot: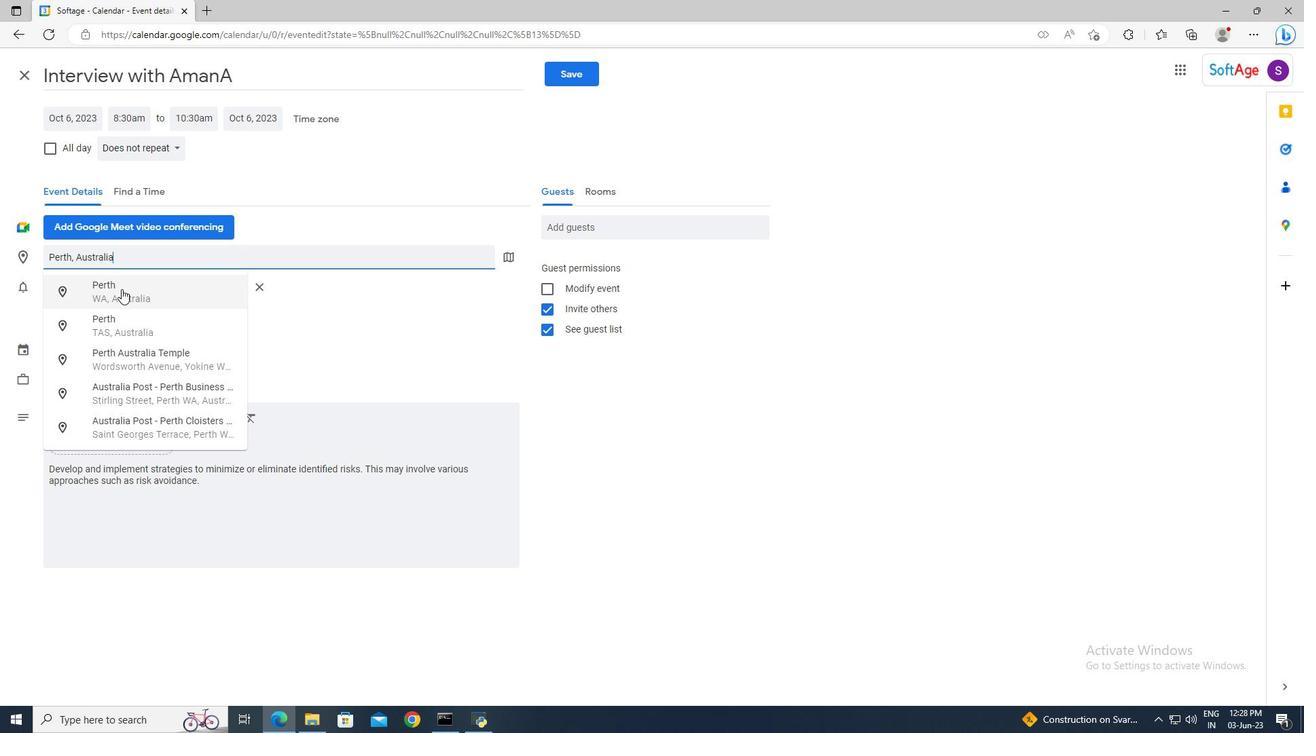 
Action: Mouse moved to (561, 229)
Screenshot: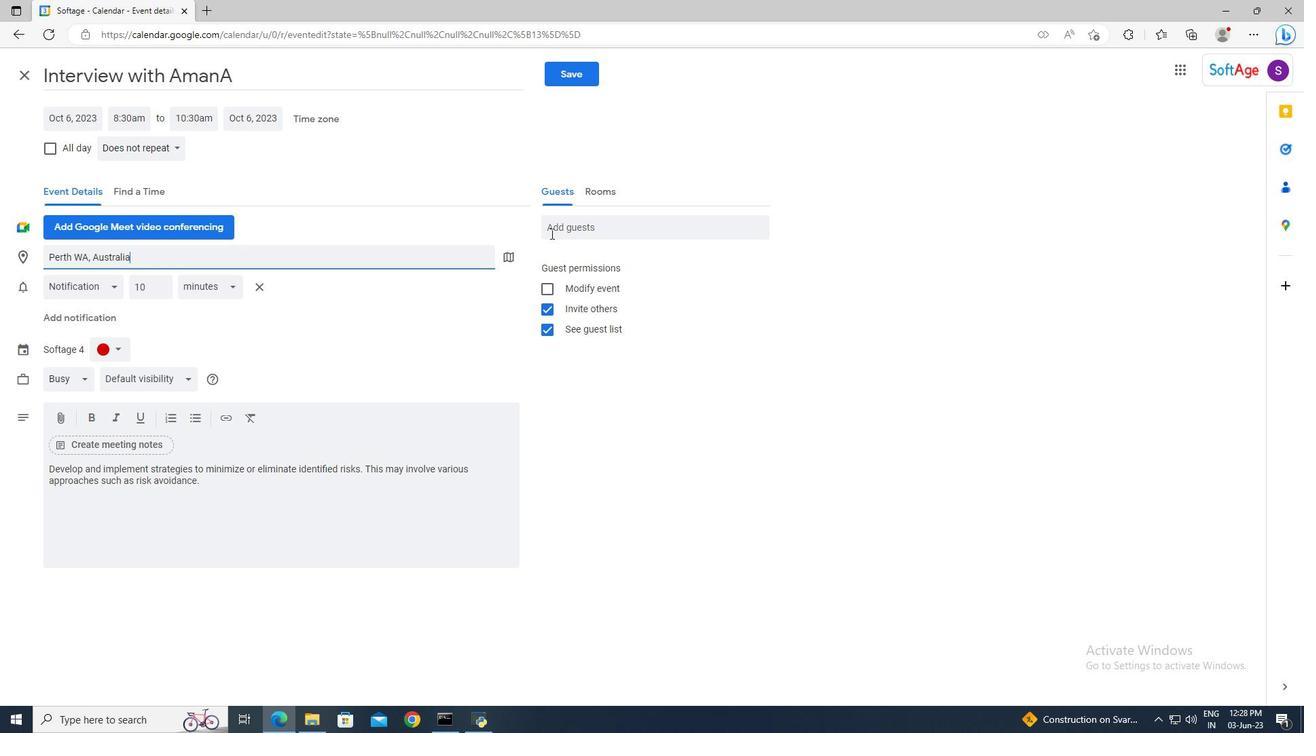 
Action: Mouse pressed left at (561, 229)
Screenshot: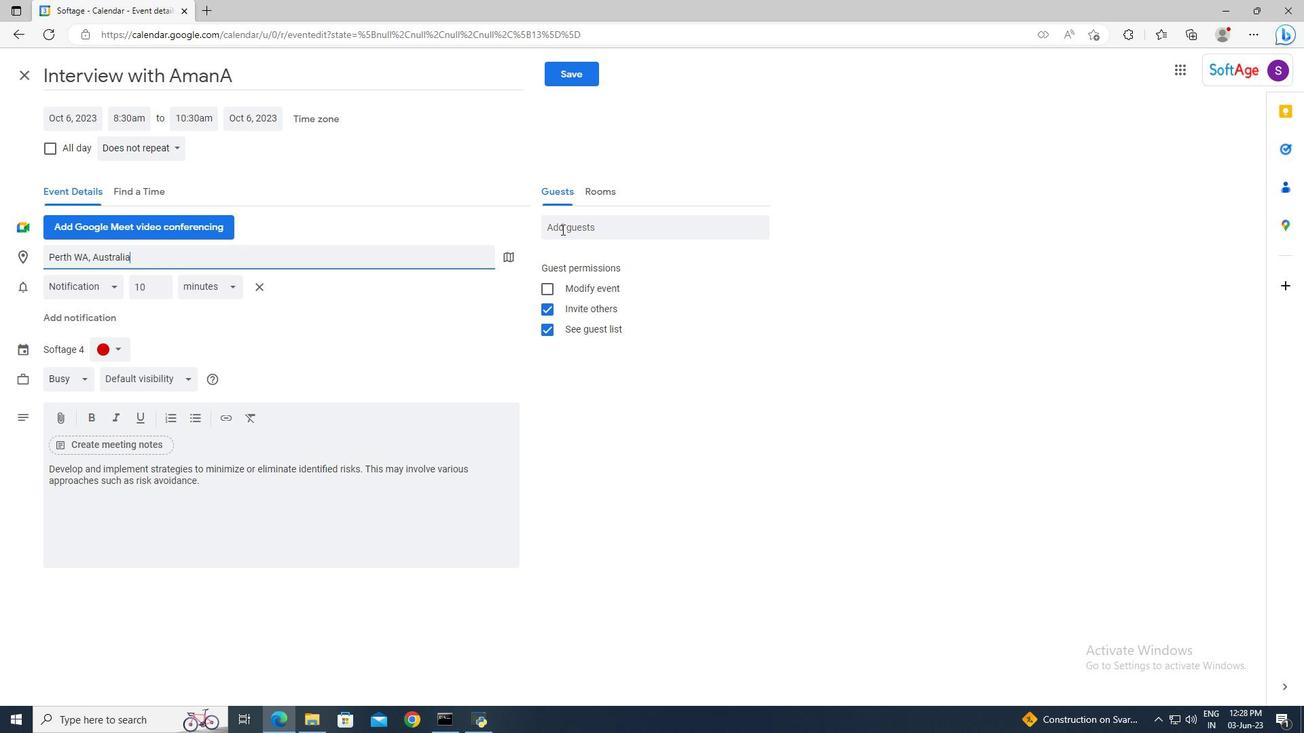 
Action: Key pressed softage.8<Key.shift>@softage.net<Key.enter>softage.9<Key.shift>@softage.net<Key.enter>
Screenshot: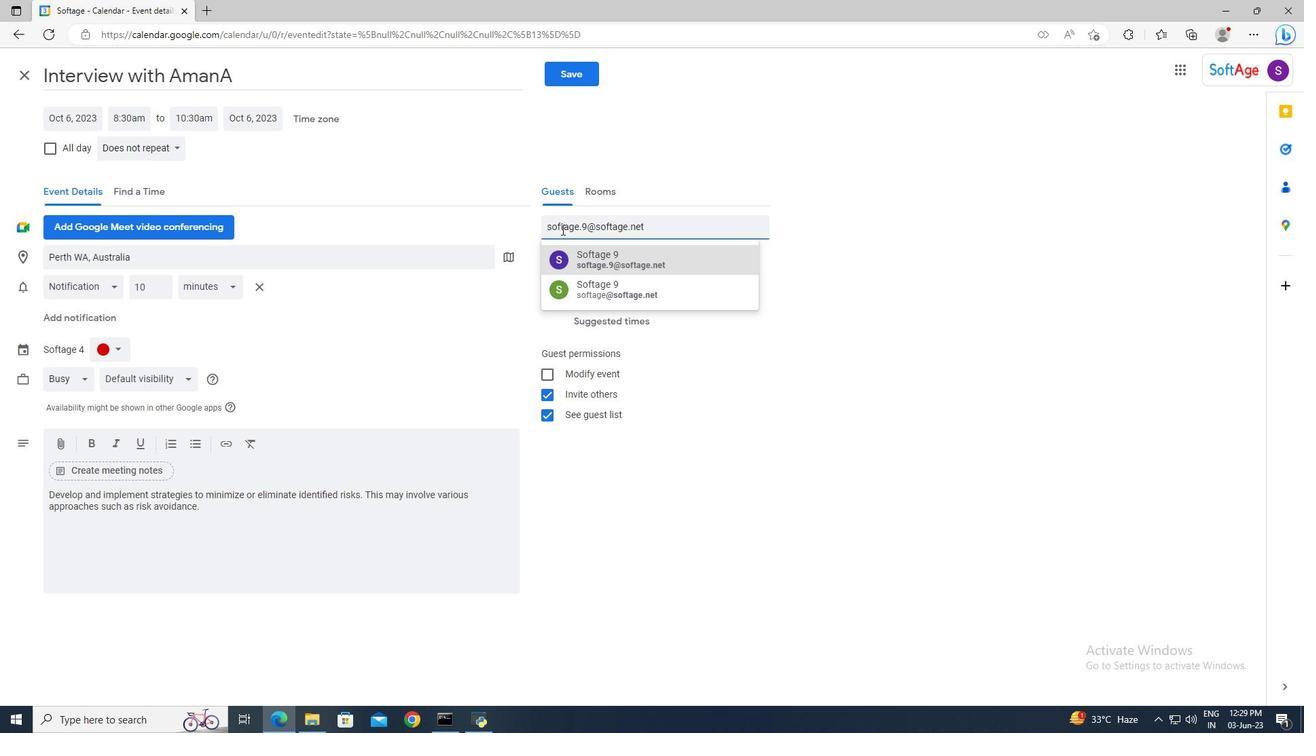 
Action: Mouse moved to (158, 141)
Screenshot: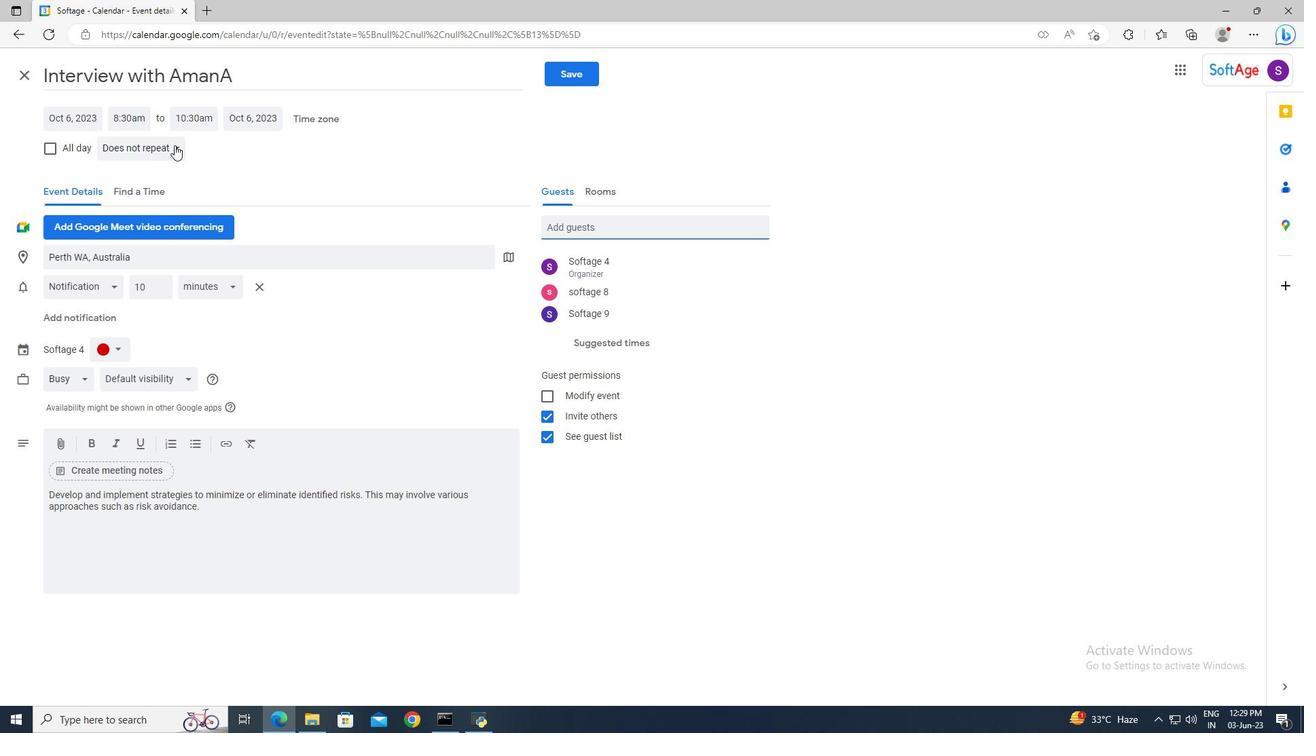 
Action: Mouse pressed left at (158, 141)
Screenshot: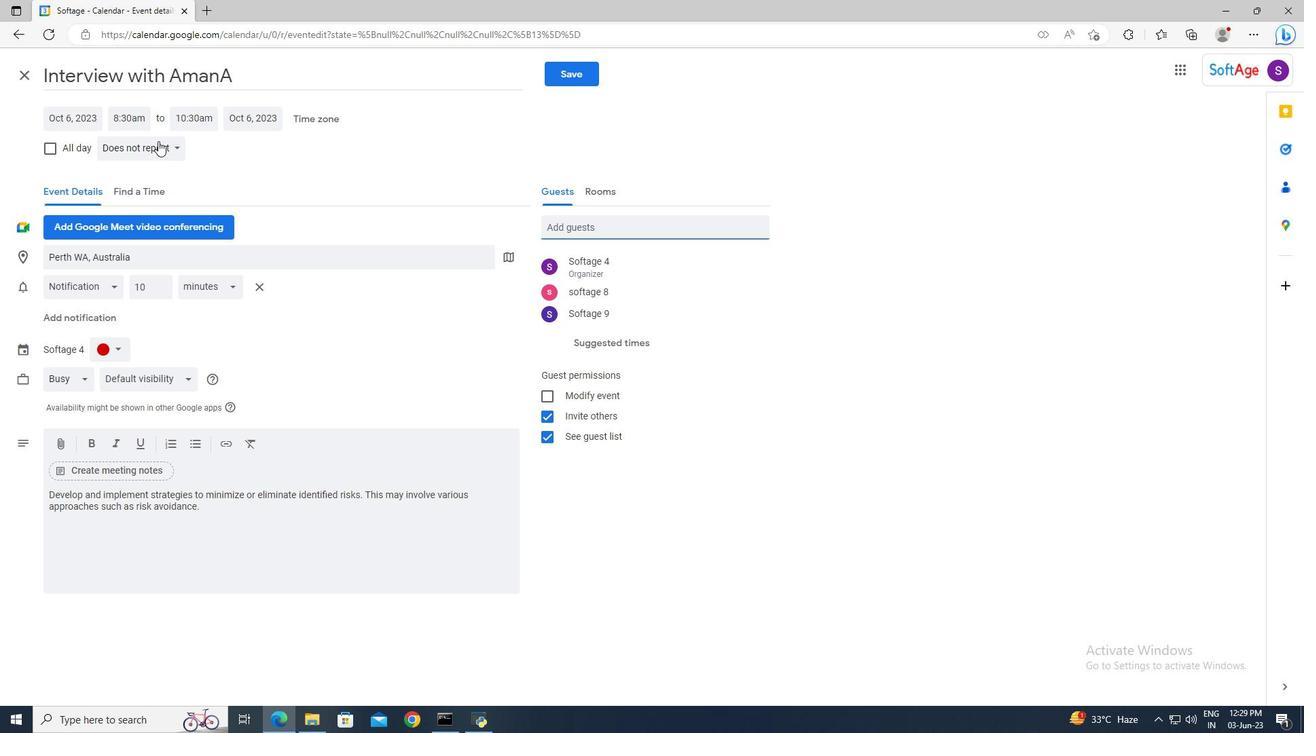 
Action: Mouse moved to (158, 146)
Screenshot: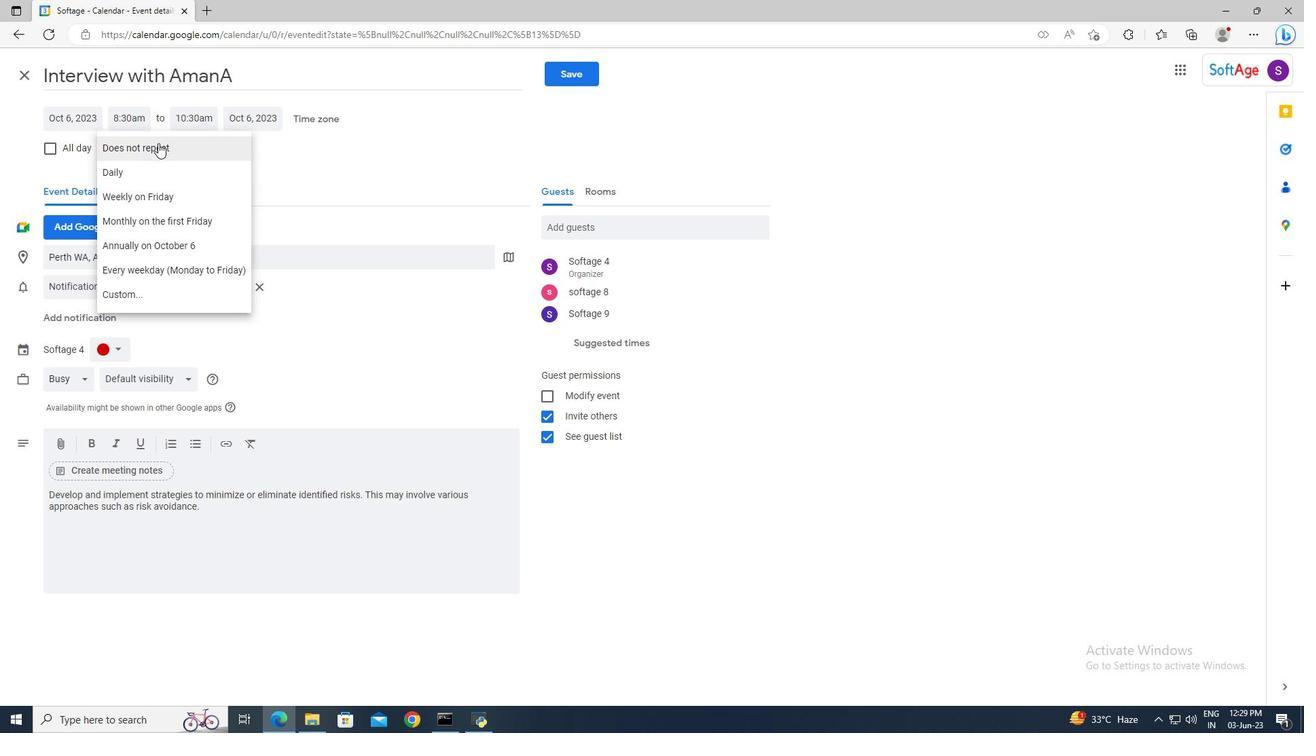 
Action: Mouse pressed left at (158, 146)
Screenshot: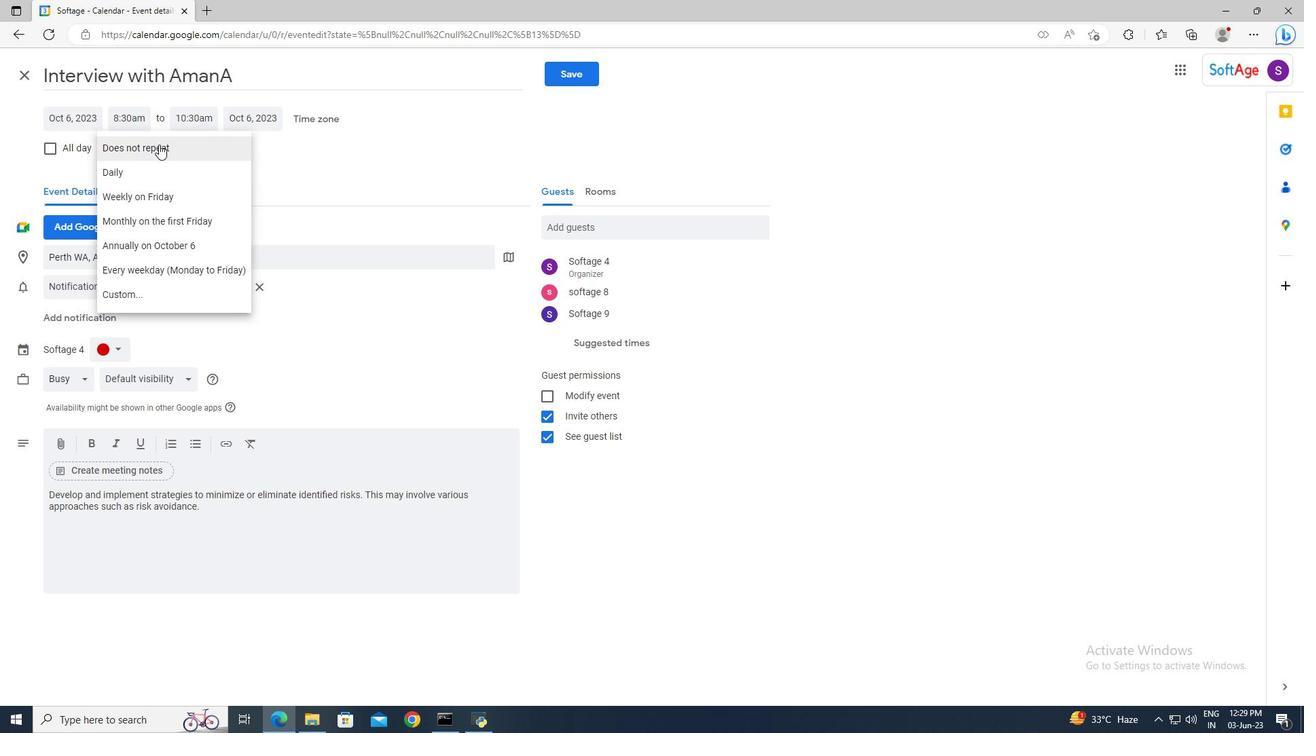 
Action: Mouse moved to (559, 71)
Screenshot: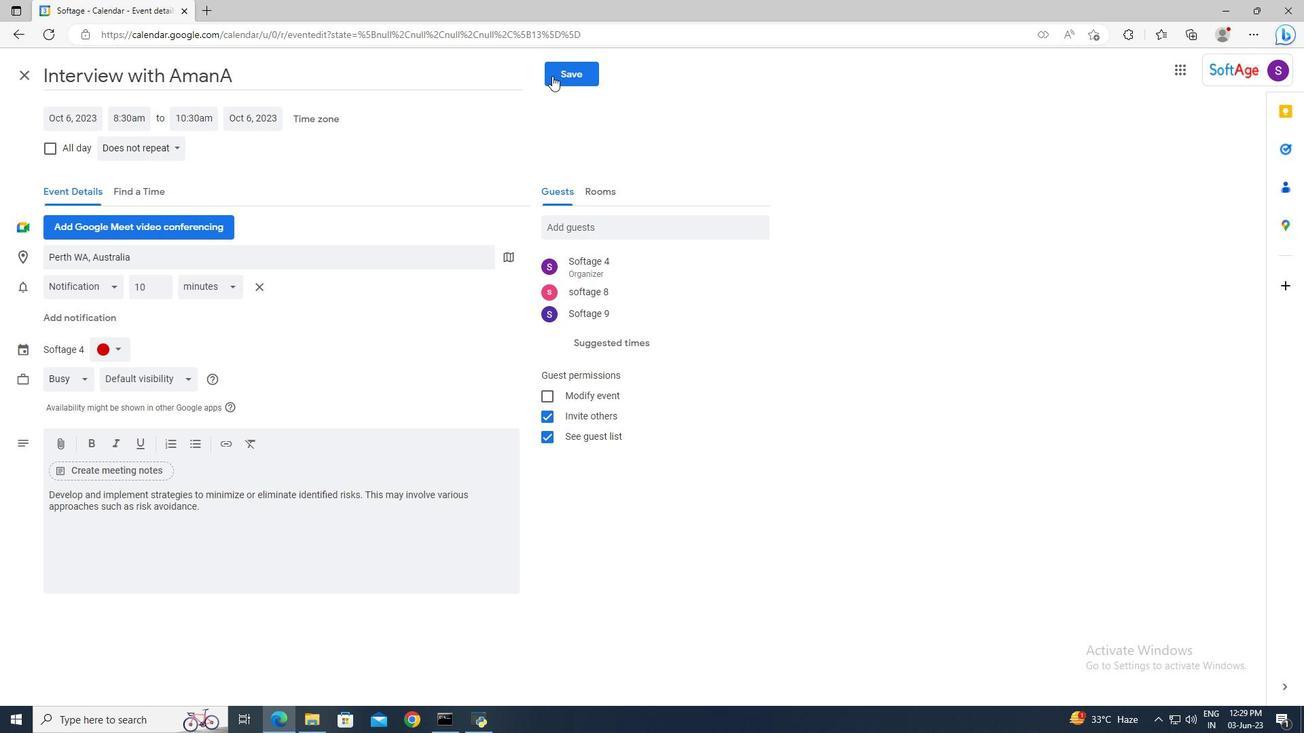 
Action: Mouse pressed left at (559, 71)
Screenshot: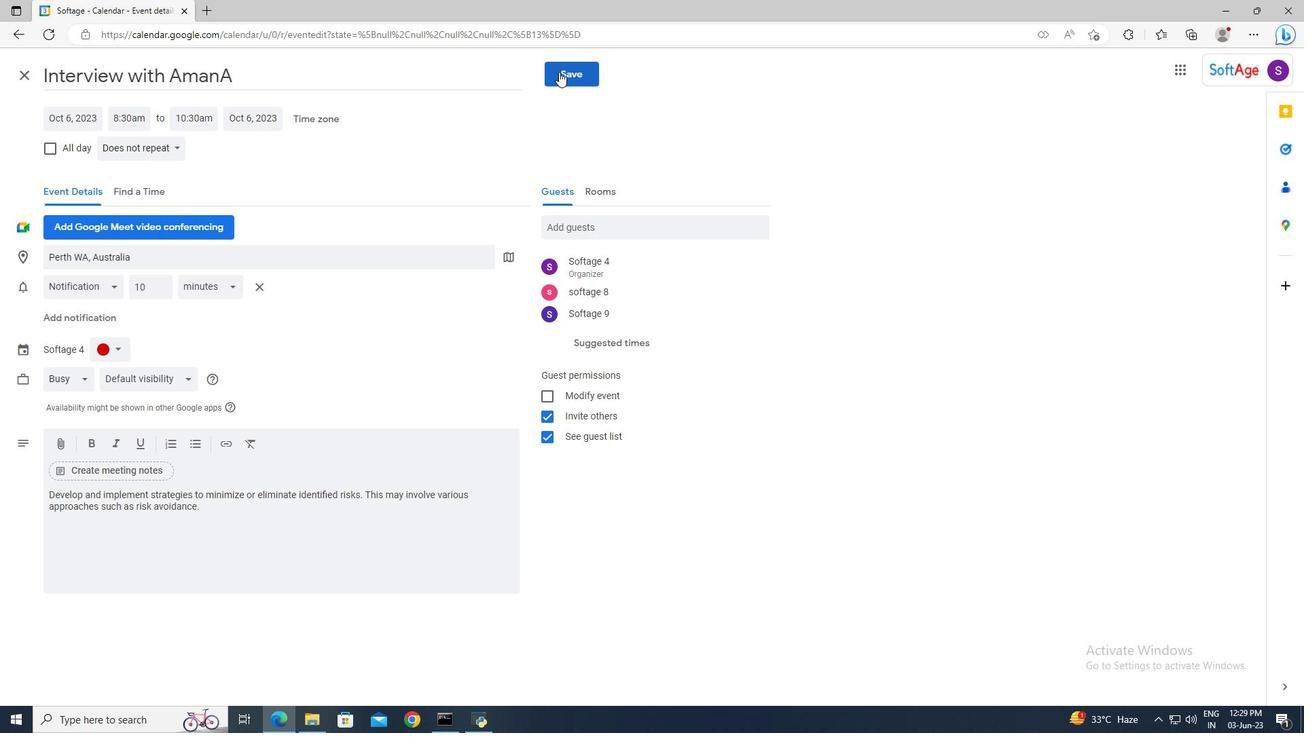 
Action: Mouse moved to (776, 415)
Screenshot: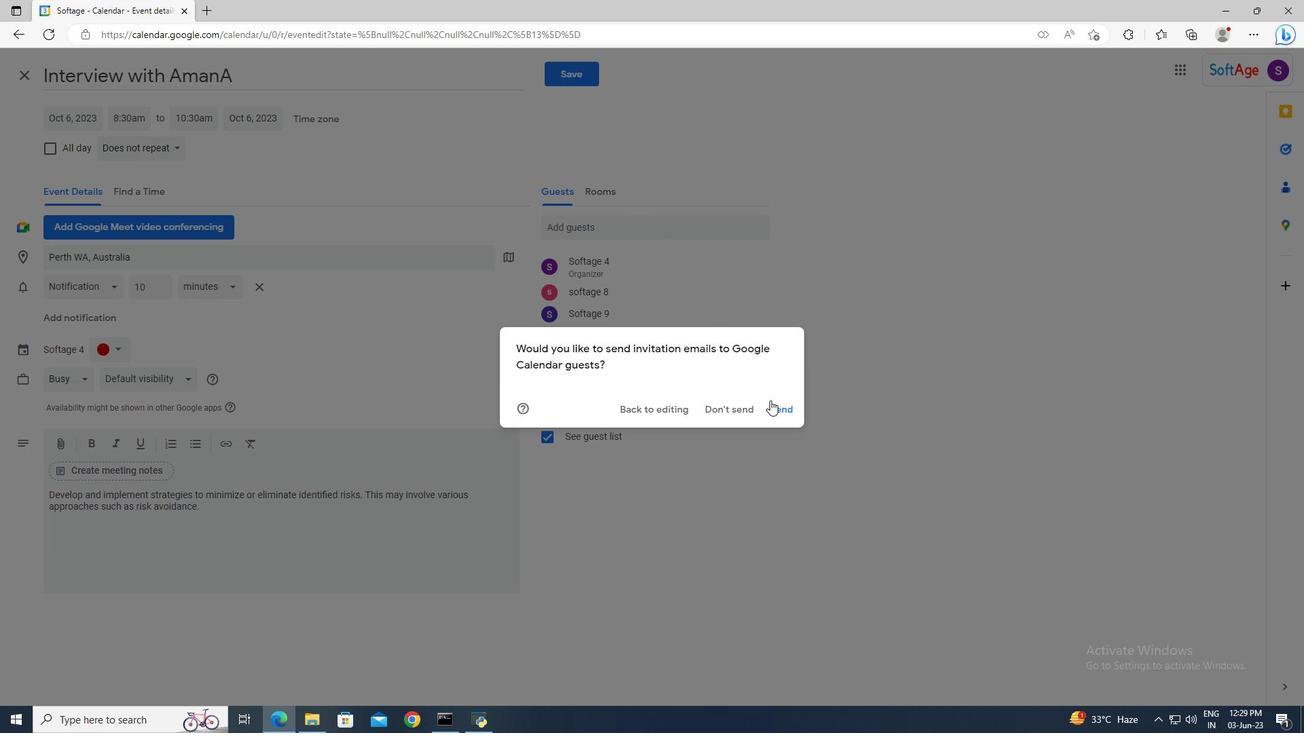 
Action: Mouse pressed left at (776, 415)
Screenshot: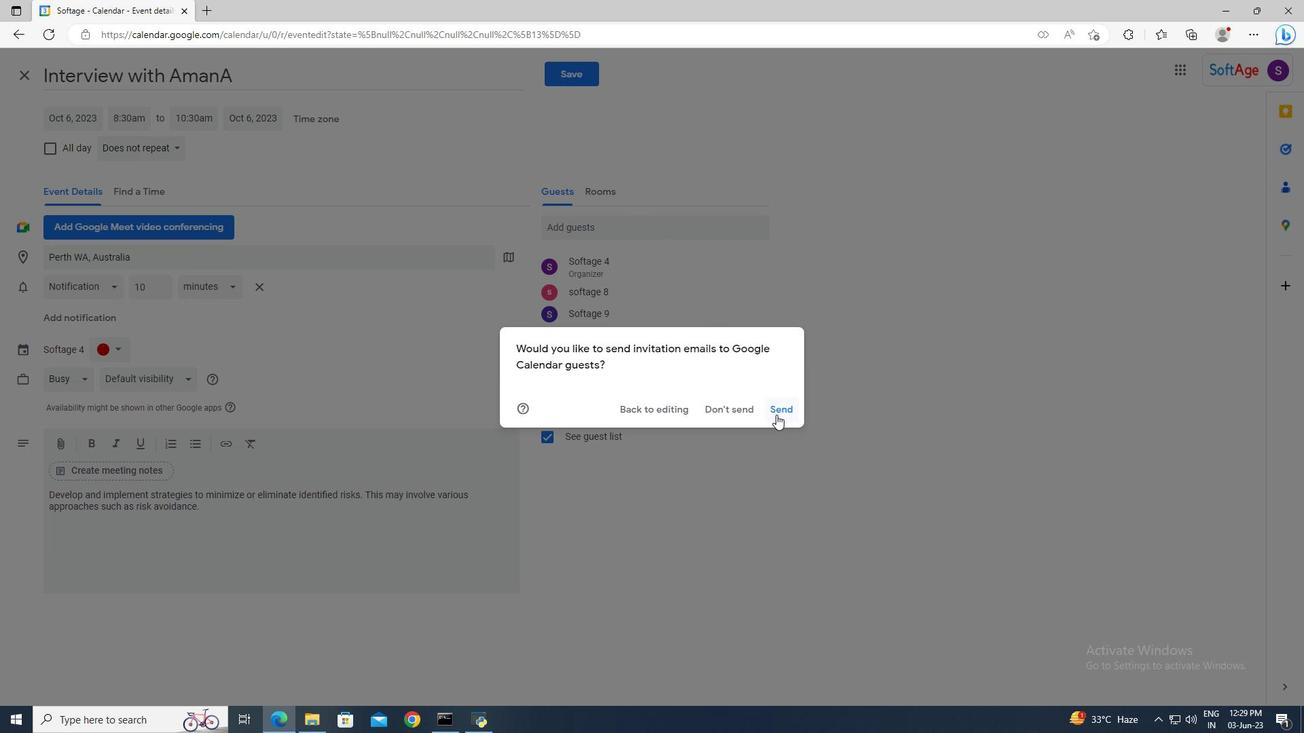 
